 Task: Create a due date automation trigger when advanced on, 2 hours before a card is due add basic in list "Resume".
Action: Mouse moved to (1053, 324)
Screenshot: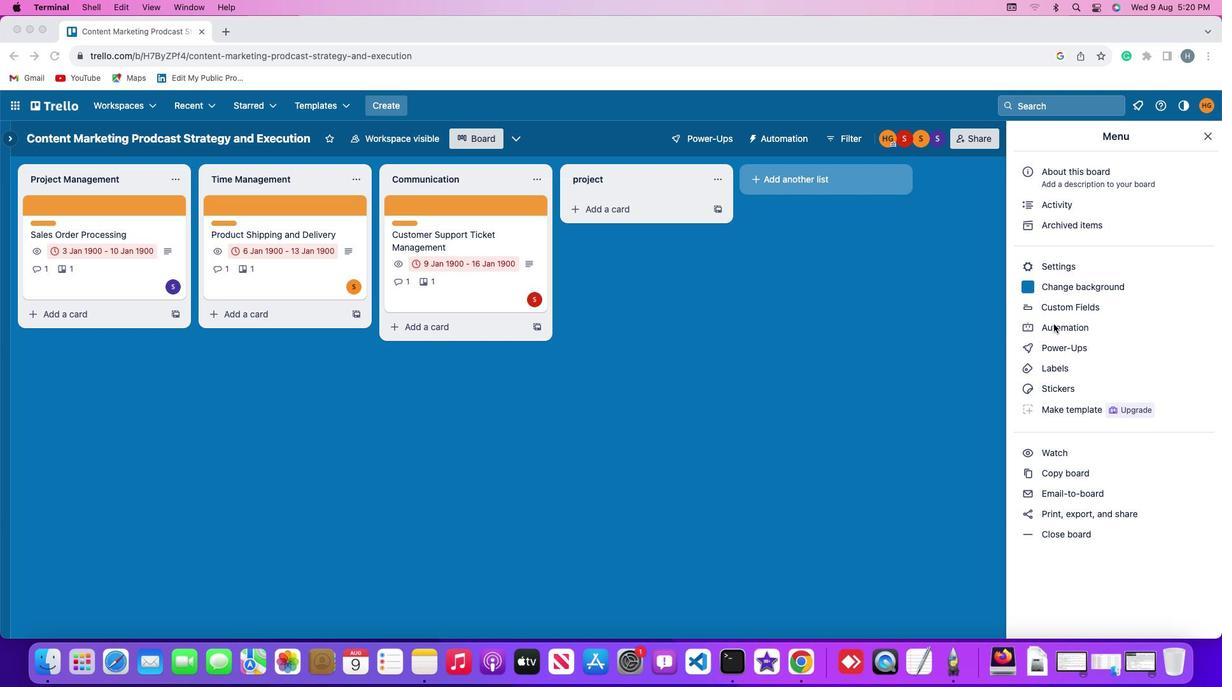 
Action: Mouse pressed left at (1053, 324)
Screenshot: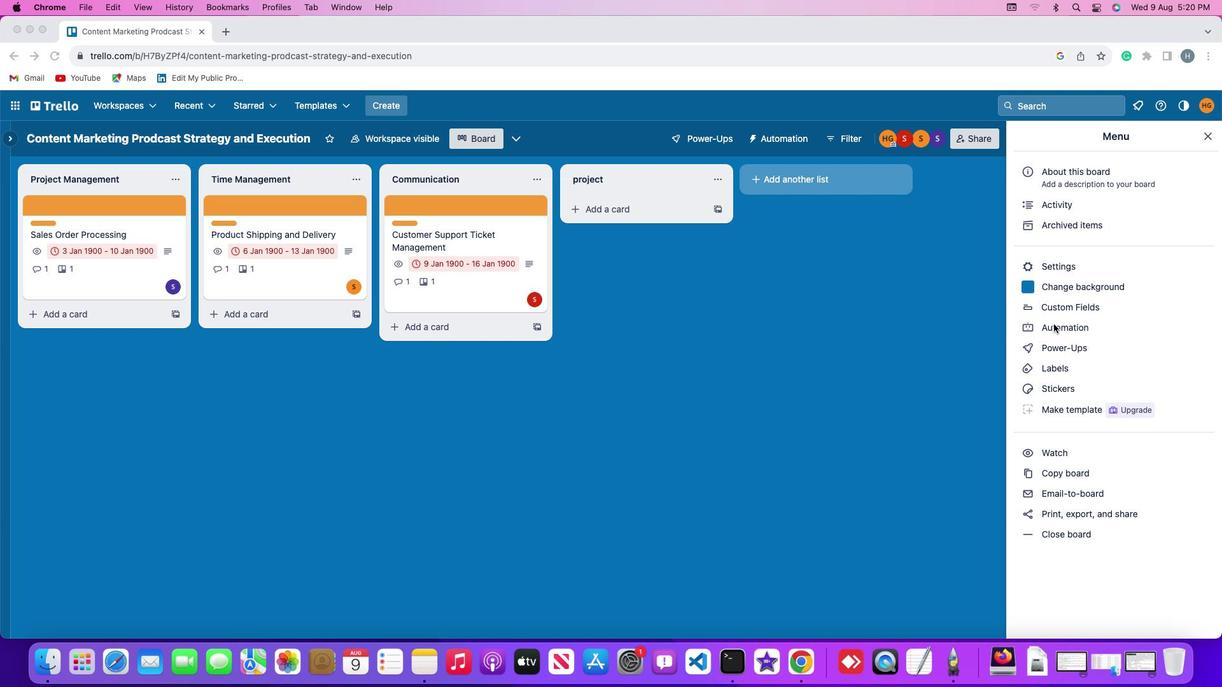 
Action: Mouse pressed left at (1053, 324)
Screenshot: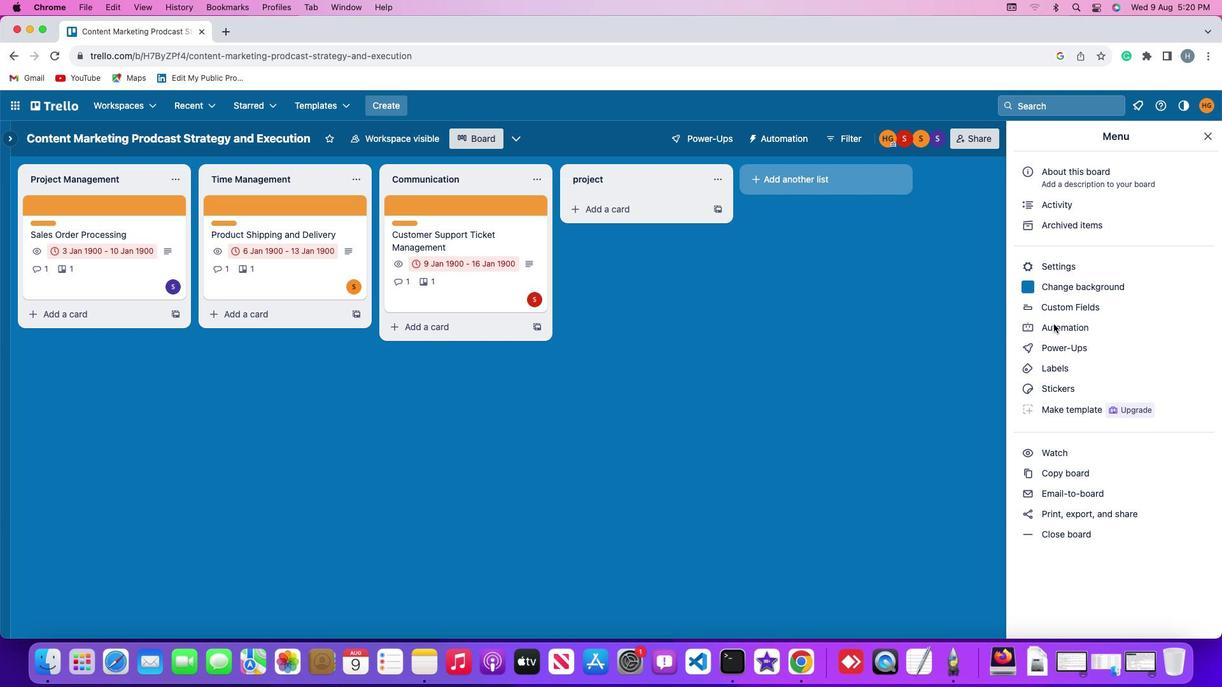 
Action: Mouse moved to (63, 303)
Screenshot: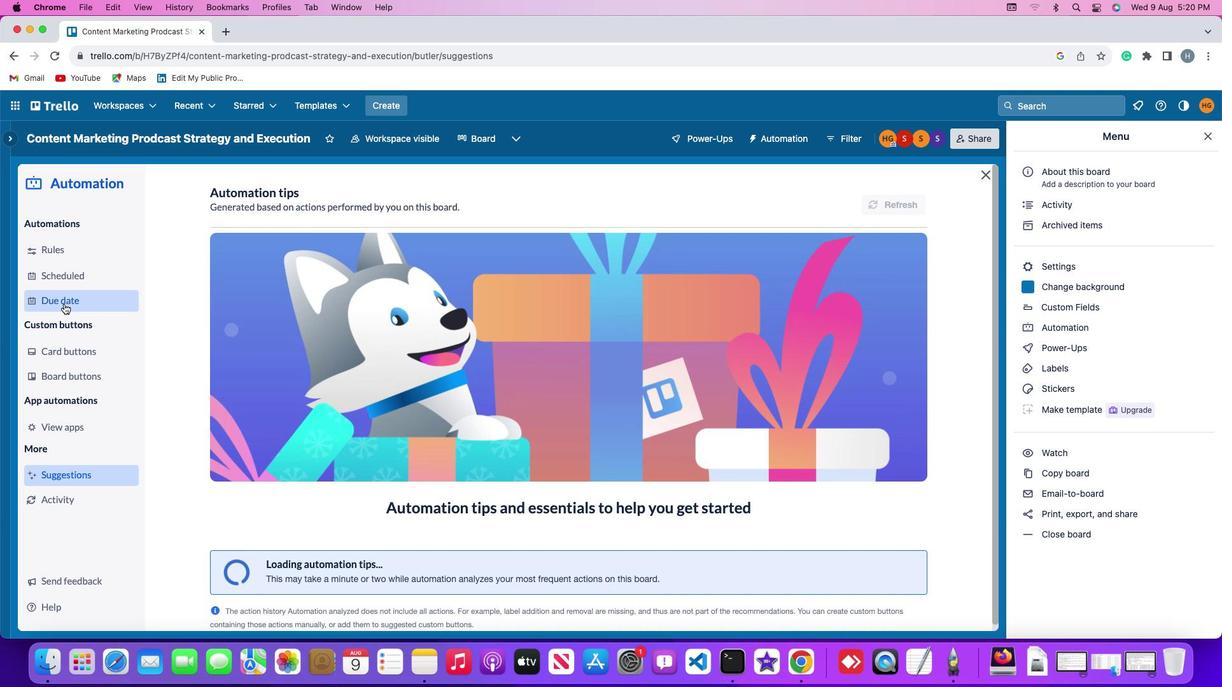 
Action: Mouse pressed left at (63, 303)
Screenshot: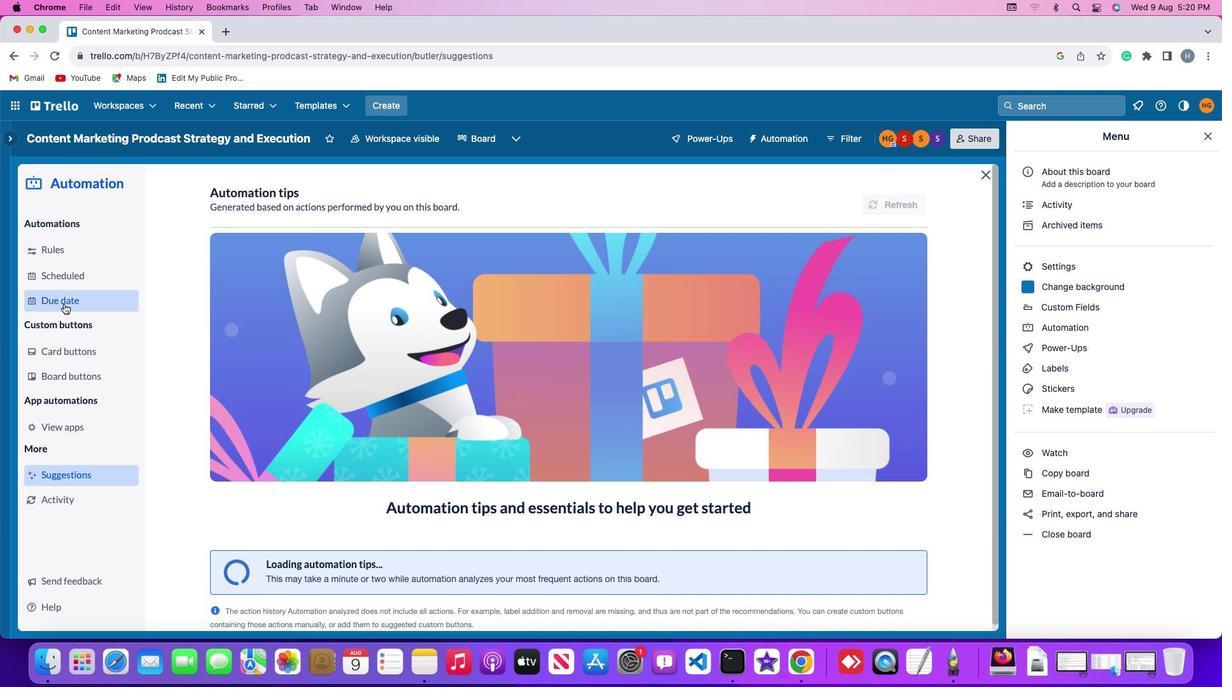 
Action: Mouse moved to (867, 195)
Screenshot: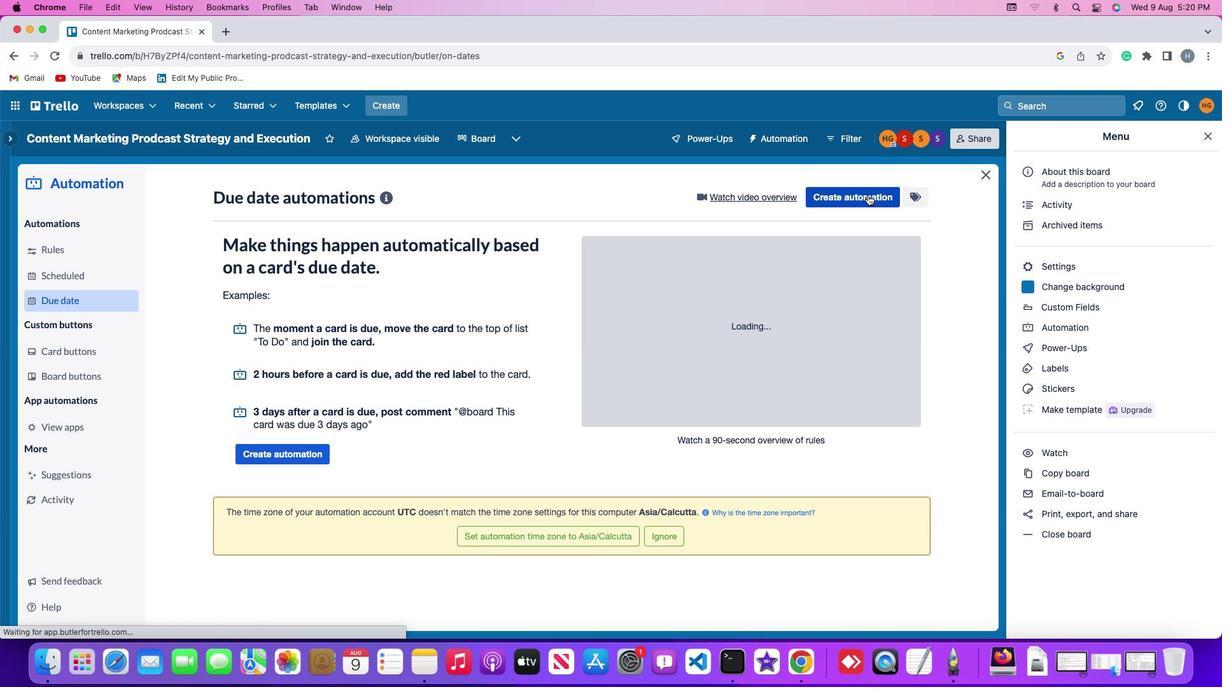 
Action: Mouse pressed left at (867, 195)
Screenshot: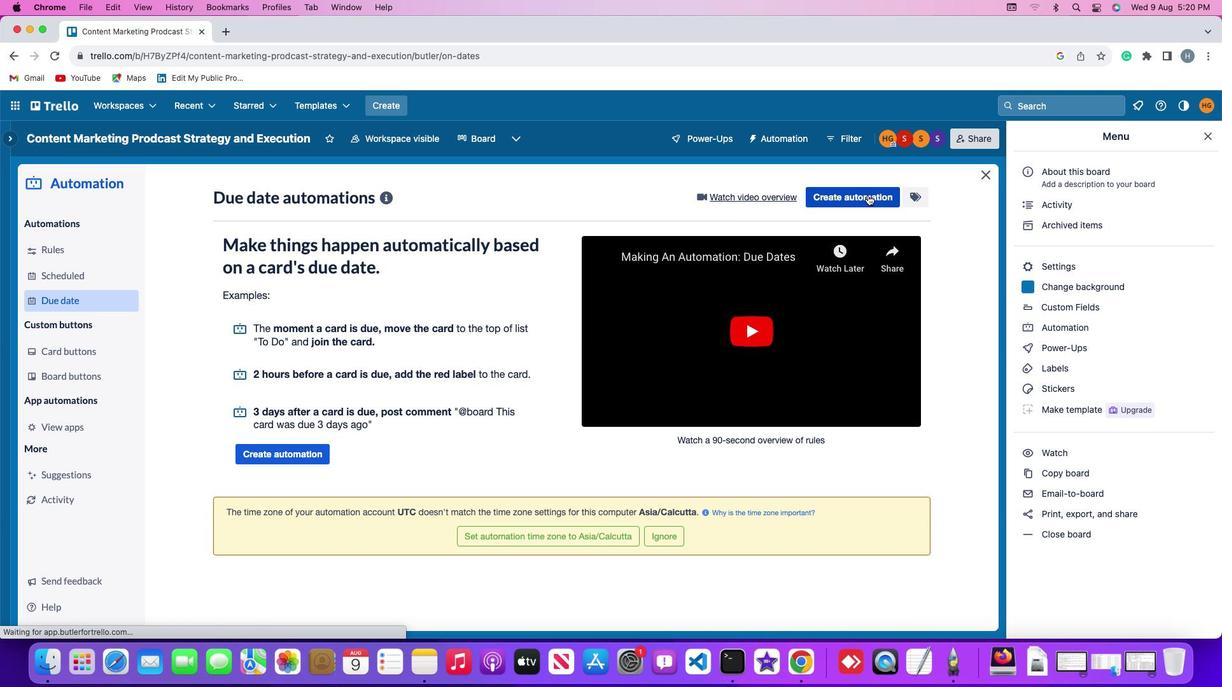 
Action: Mouse moved to (344, 317)
Screenshot: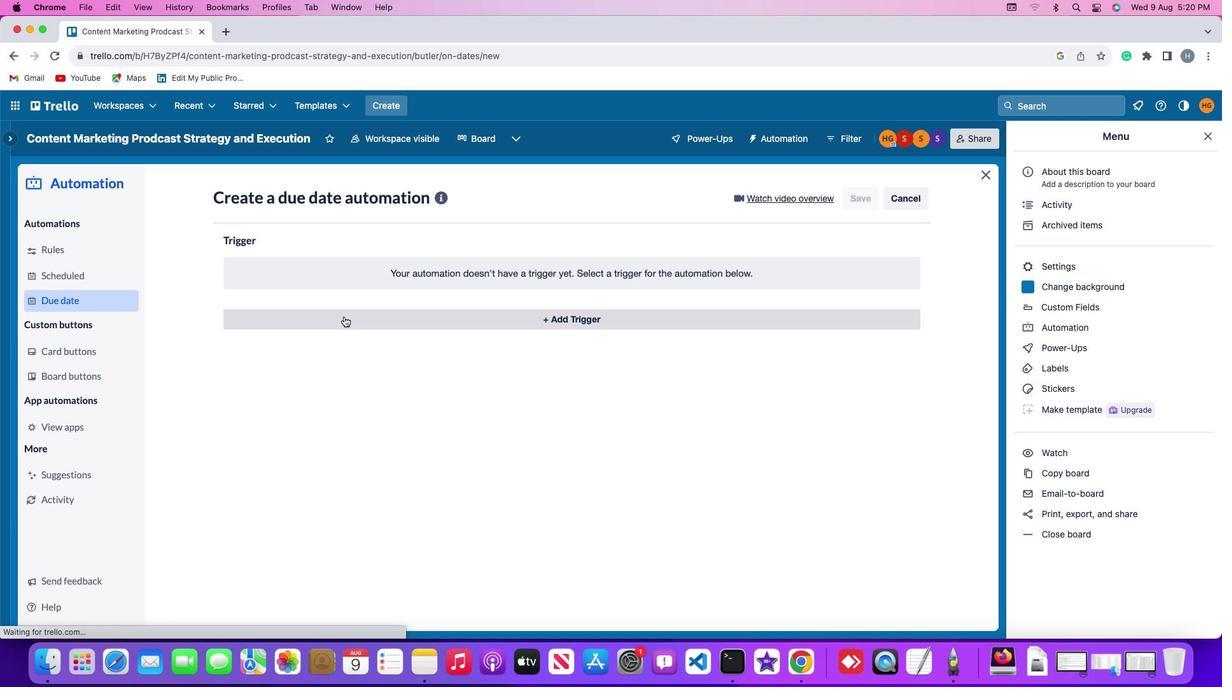
Action: Mouse pressed left at (344, 317)
Screenshot: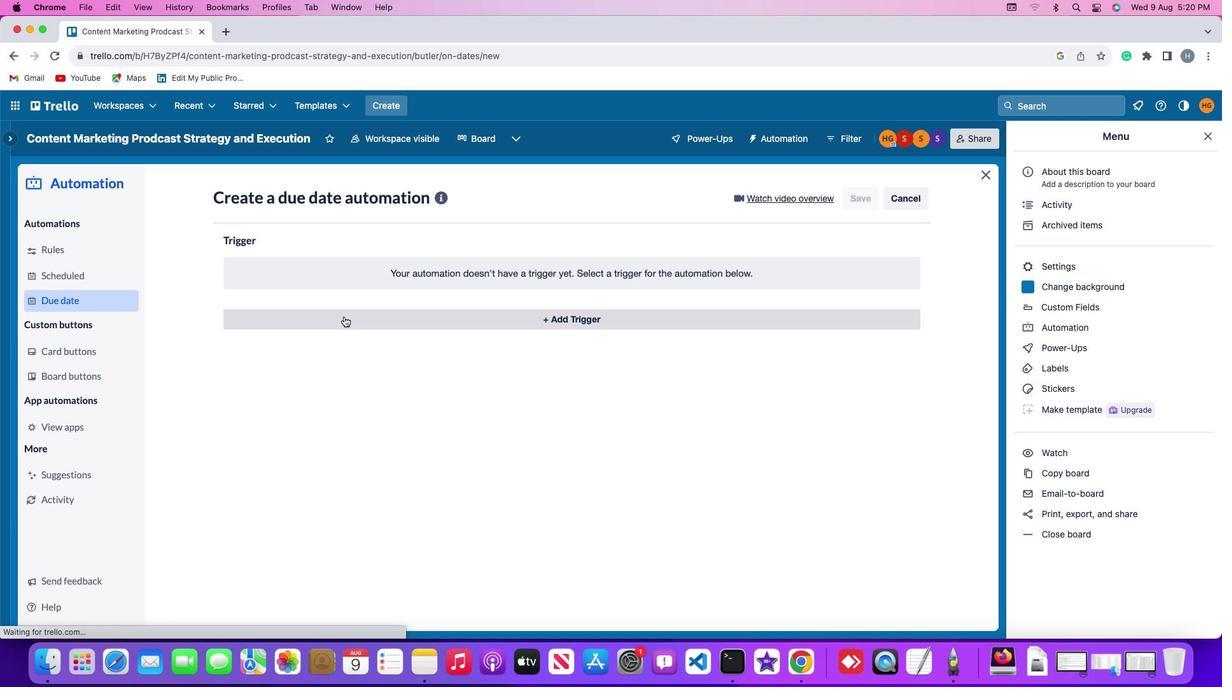 
Action: Mouse moved to (250, 515)
Screenshot: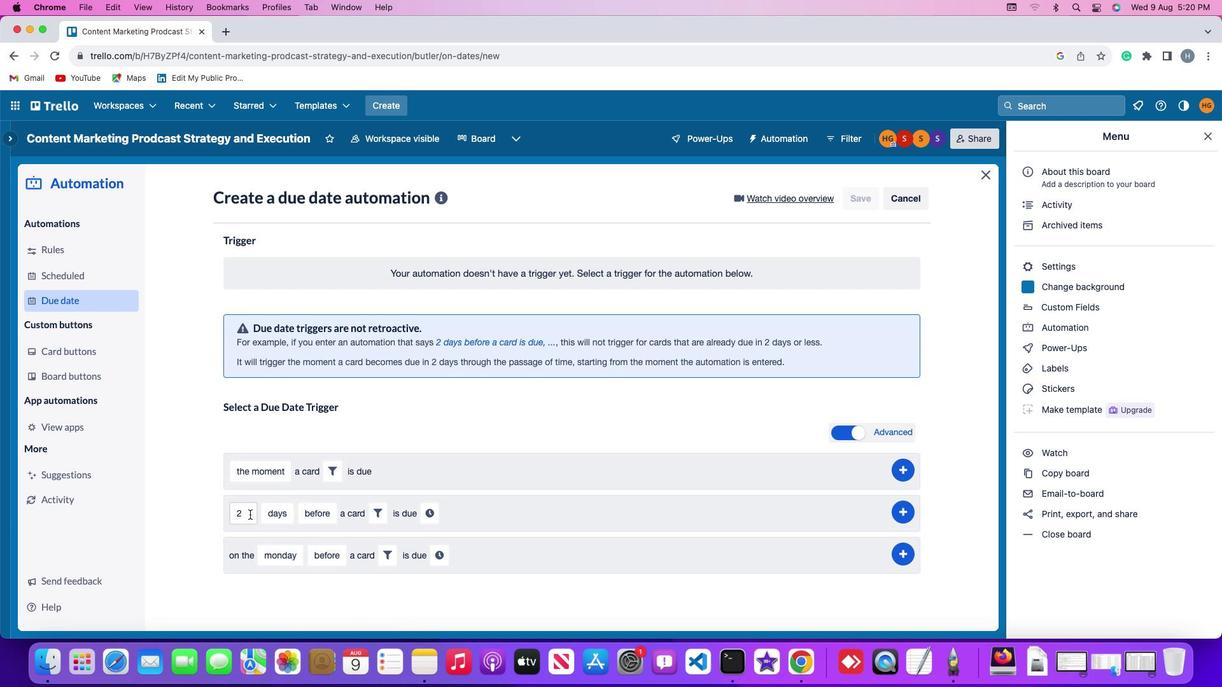 
Action: Mouse pressed left at (250, 515)
Screenshot: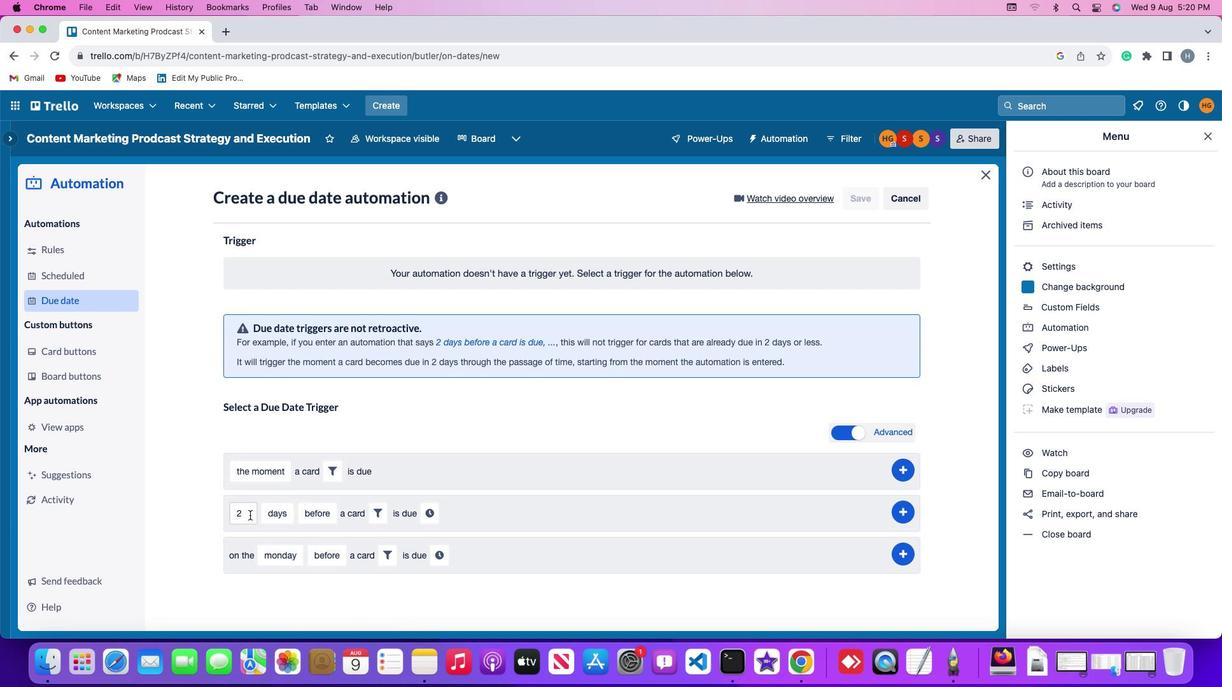 
Action: Mouse moved to (250, 514)
Screenshot: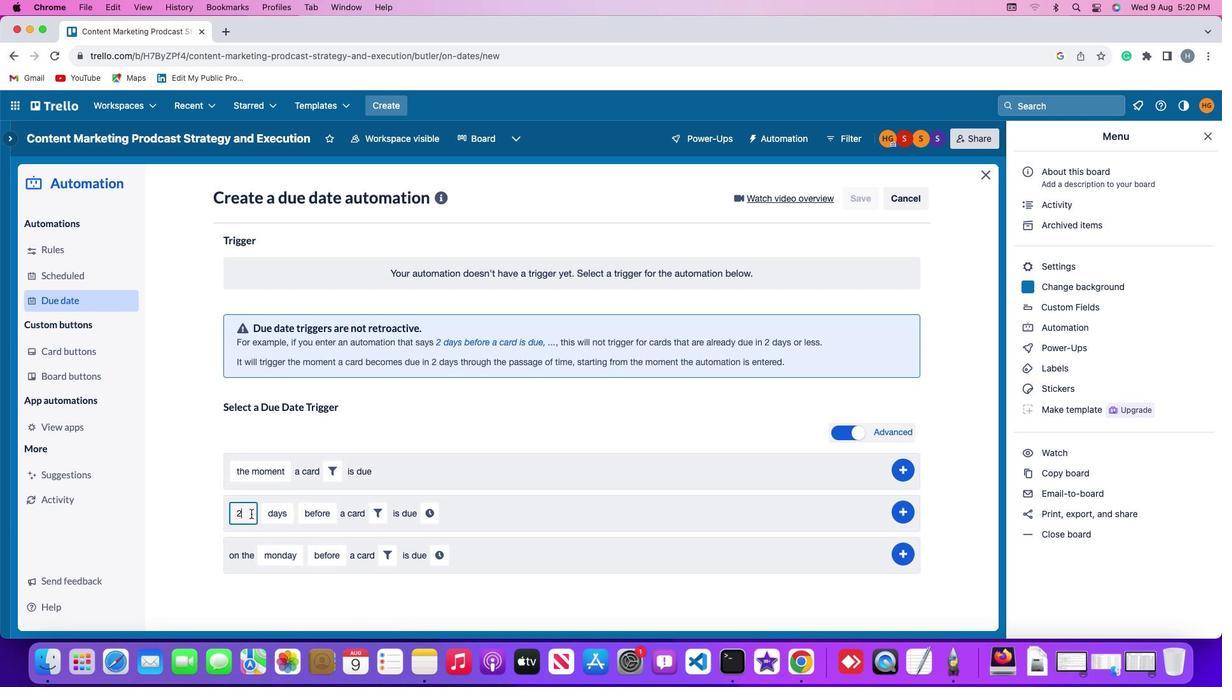
Action: Key pressed Key.backspace'2'
Screenshot: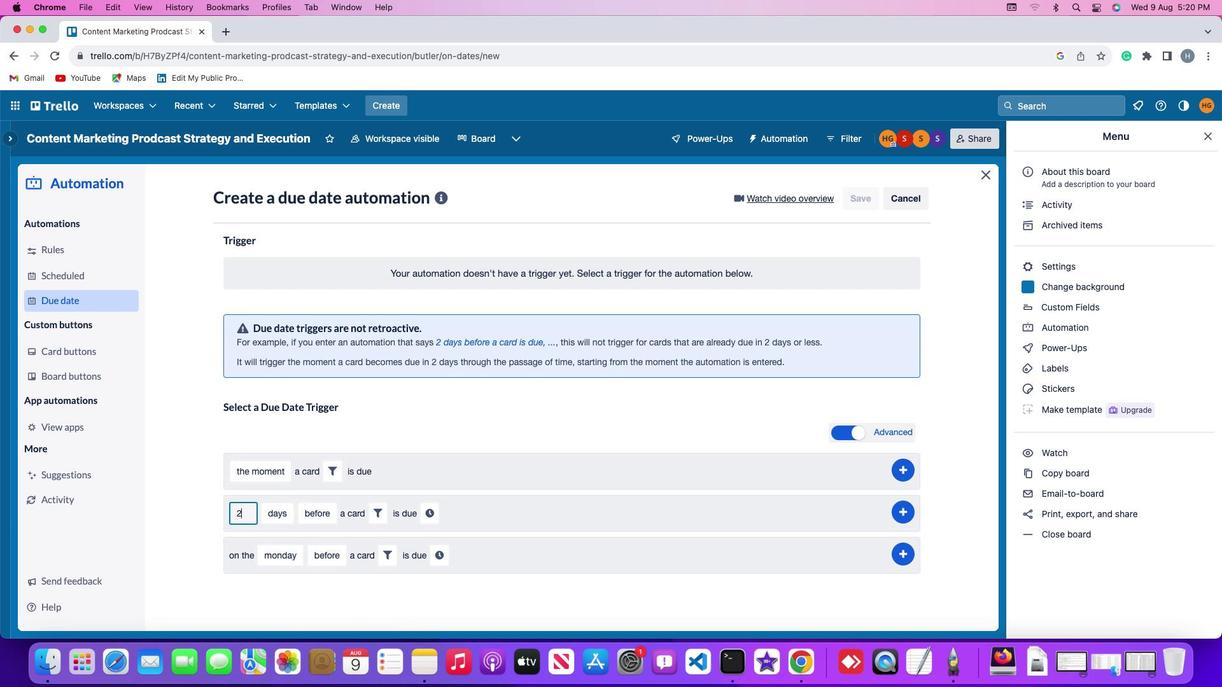 
Action: Mouse moved to (268, 512)
Screenshot: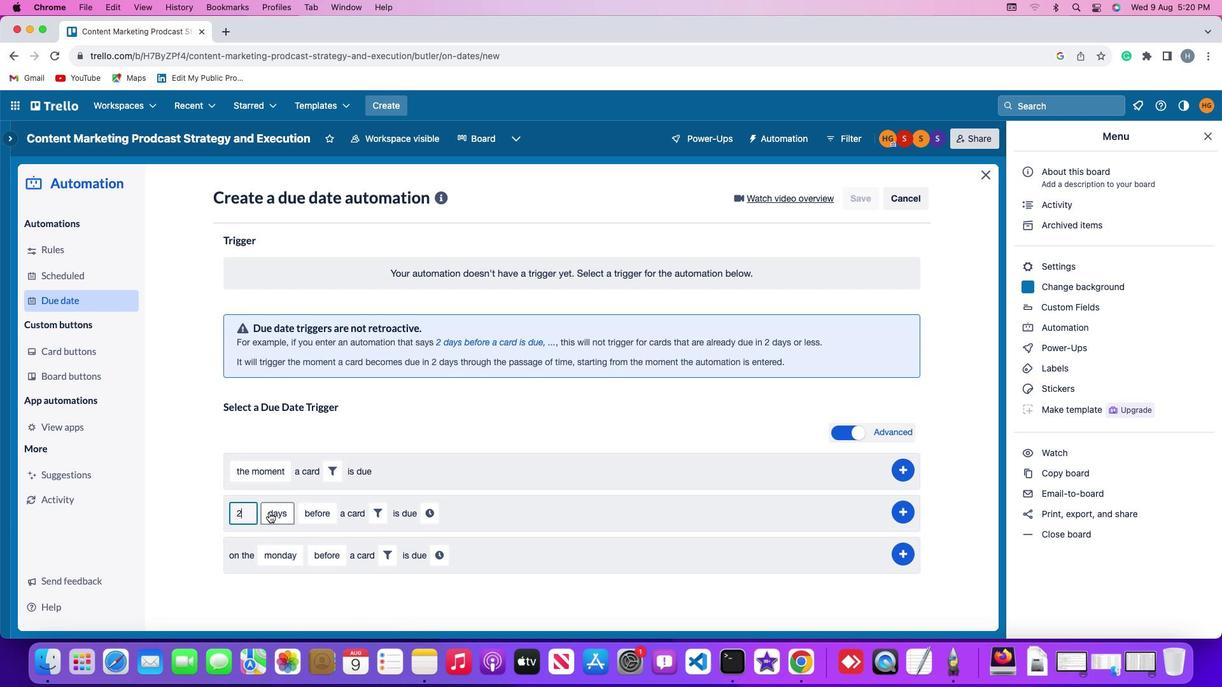 
Action: Mouse pressed left at (268, 512)
Screenshot: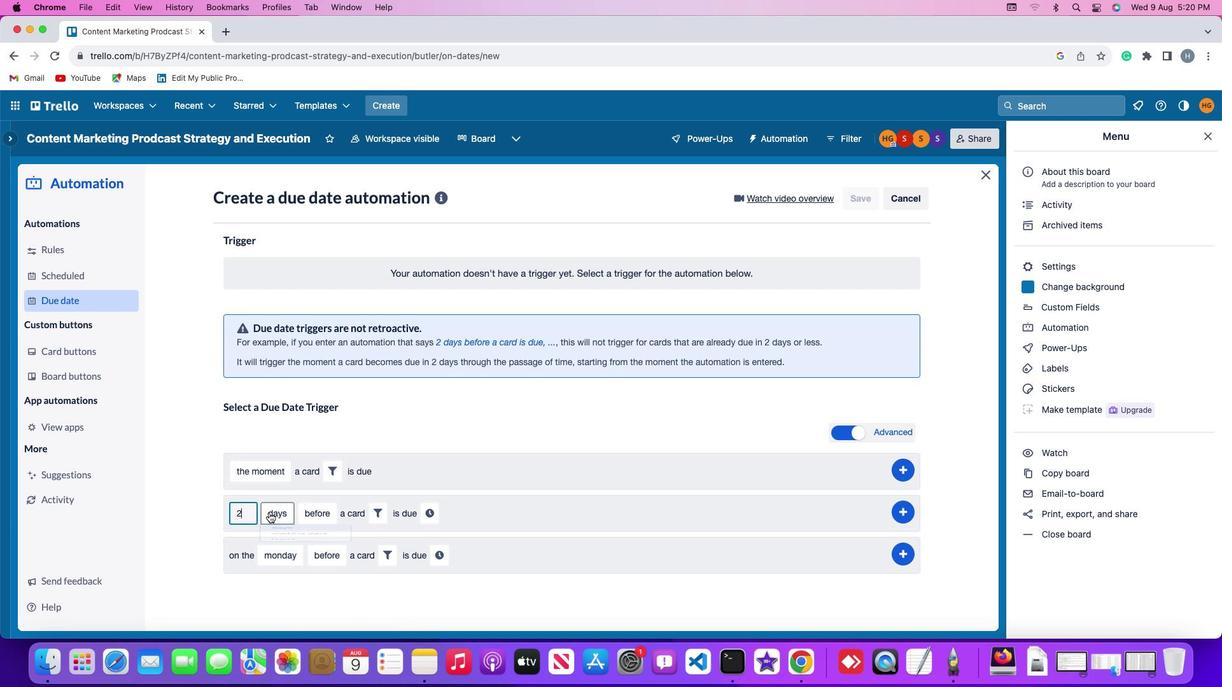 
Action: Mouse moved to (283, 583)
Screenshot: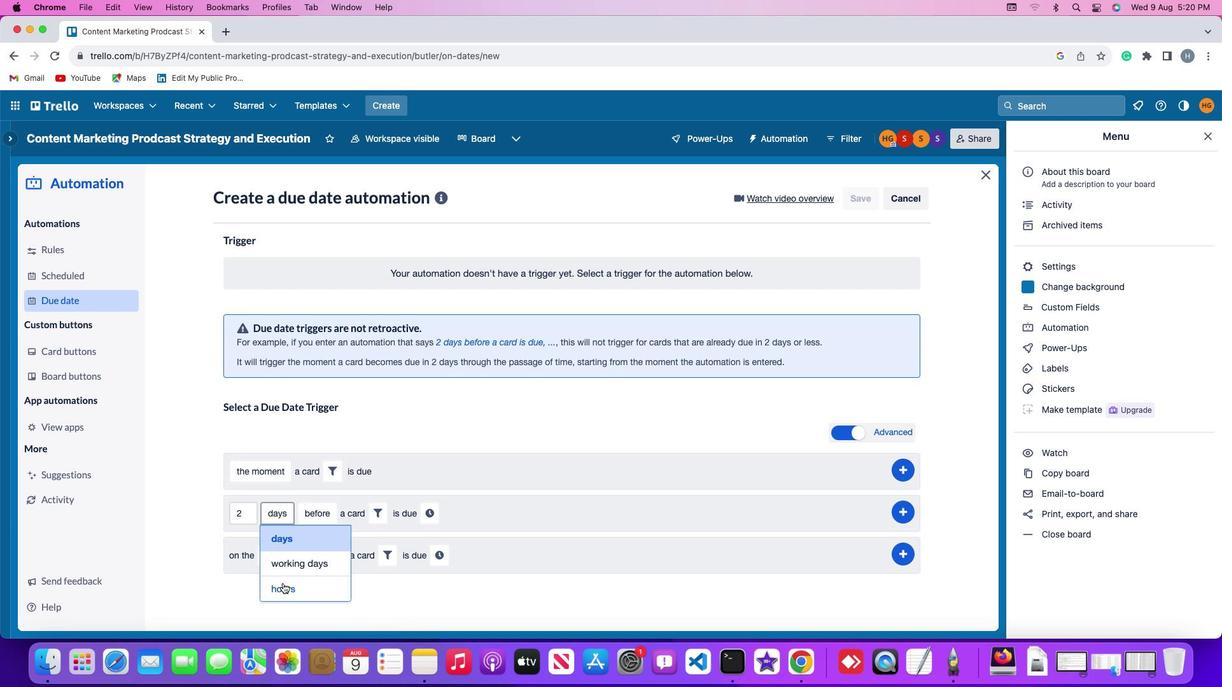 
Action: Mouse pressed left at (283, 583)
Screenshot: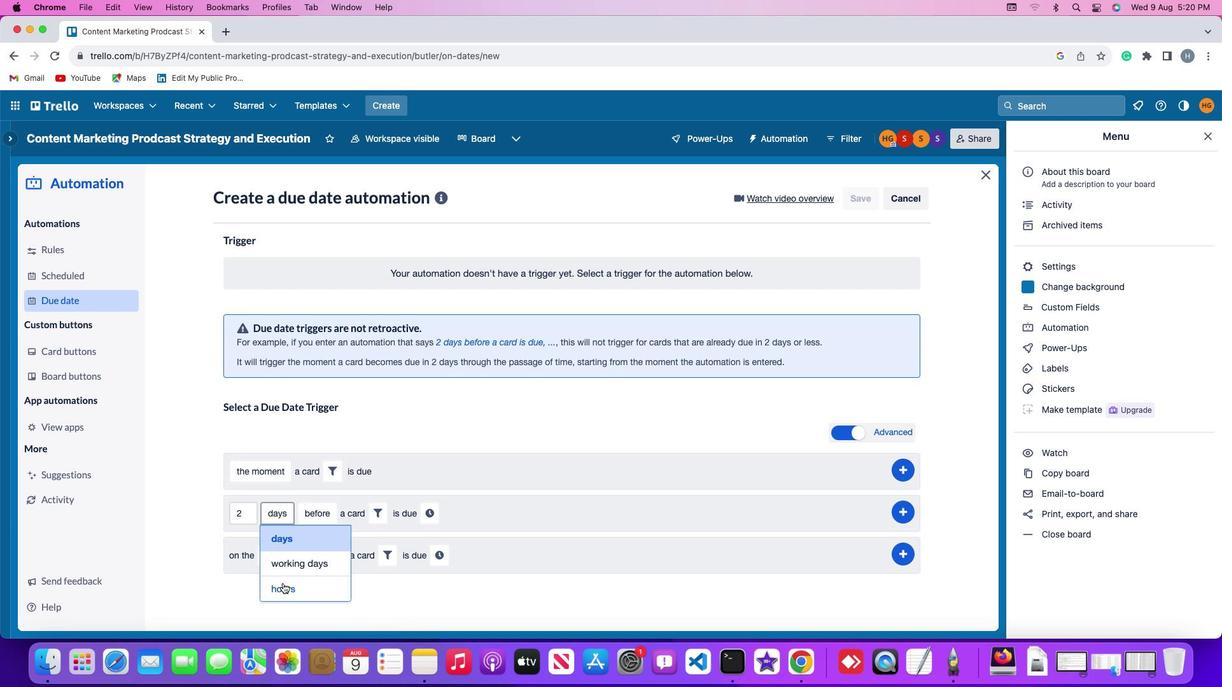 
Action: Mouse moved to (326, 516)
Screenshot: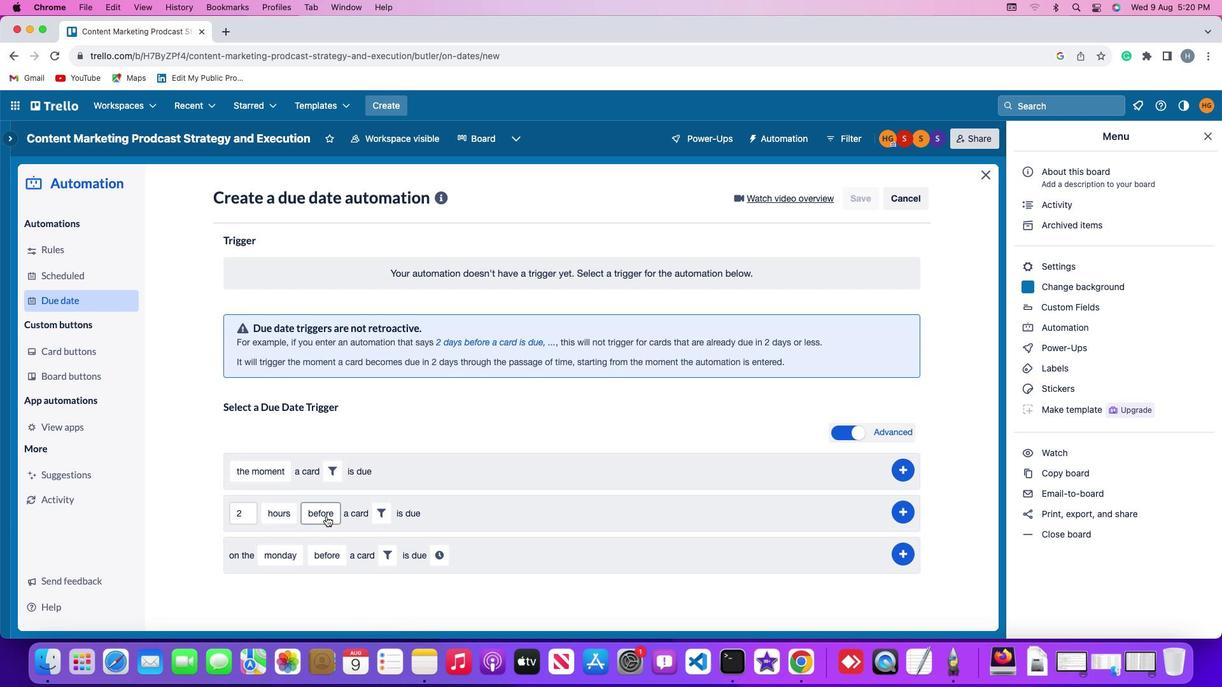 
Action: Mouse pressed left at (326, 516)
Screenshot: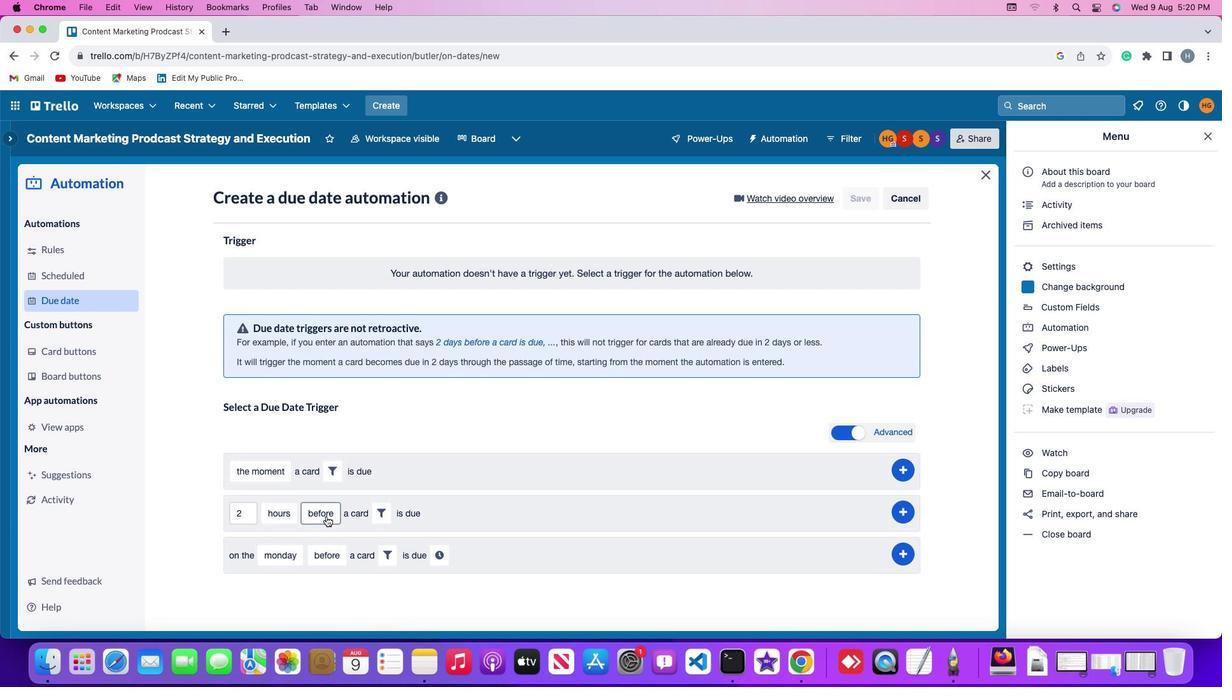 
Action: Mouse moved to (325, 532)
Screenshot: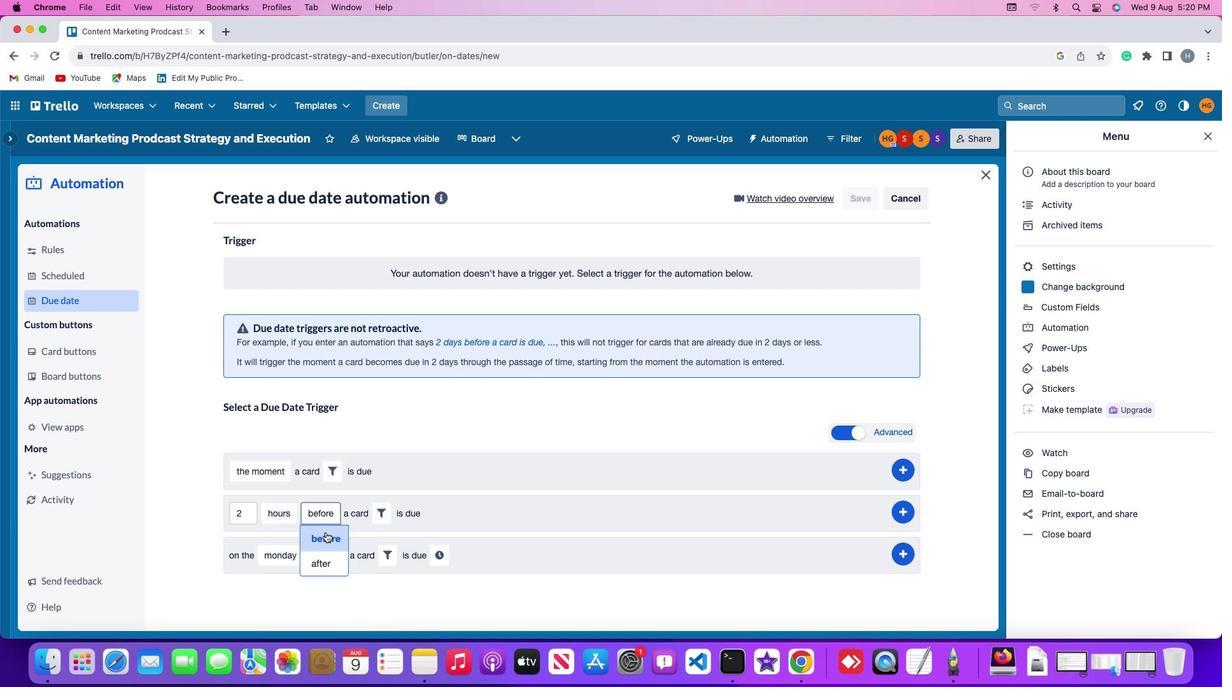 
Action: Mouse pressed left at (325, 532)
Screenshot: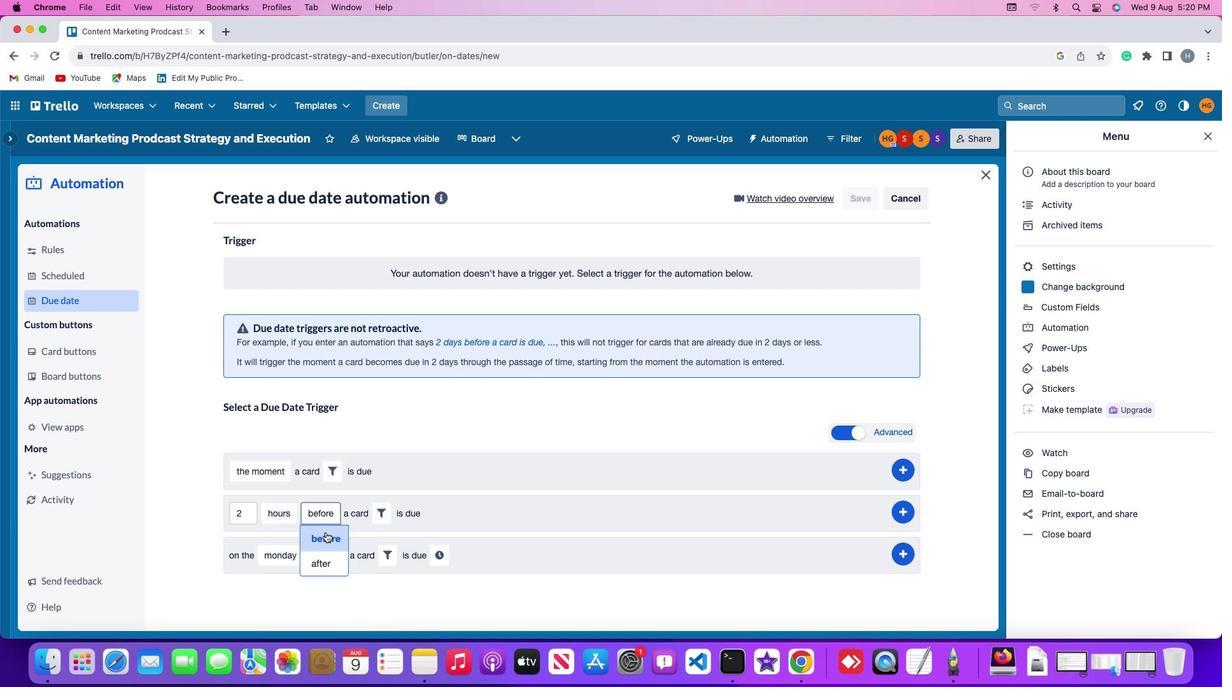 
Action: Mouse moved to (384, 513)
Screenshot: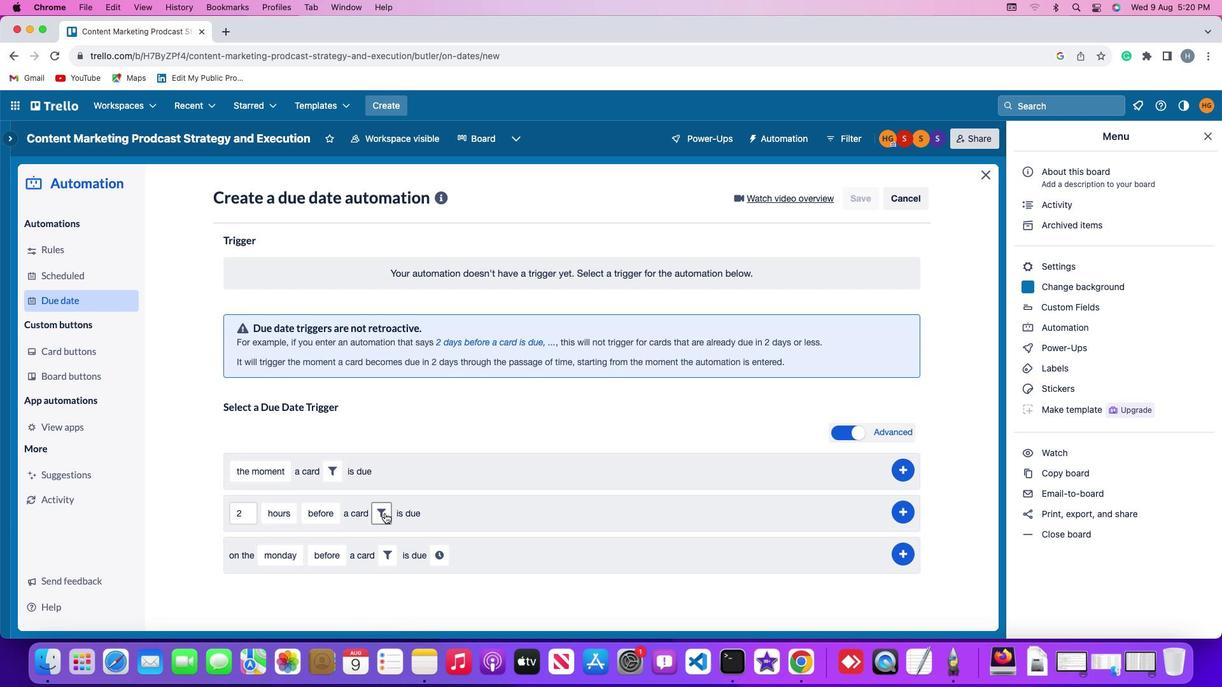 
Action: Mouse pressed left at (384, 513)
Screenshot: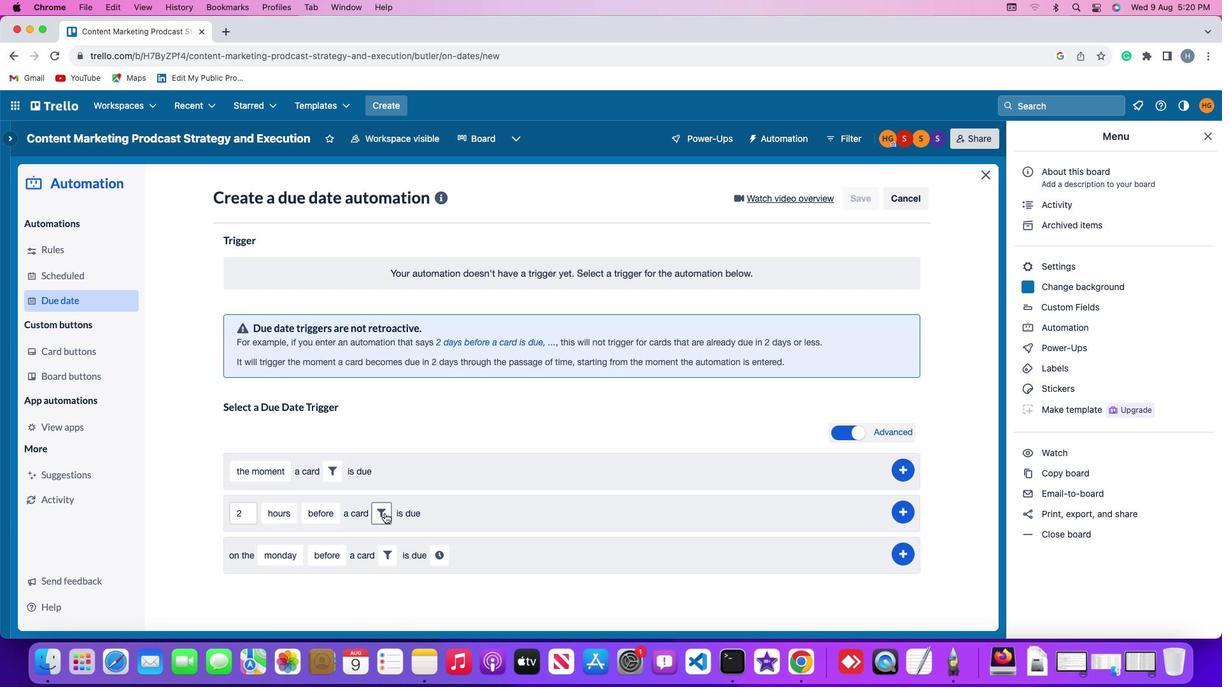 
Action: Mouse moved to (396, 546)
Screenshot: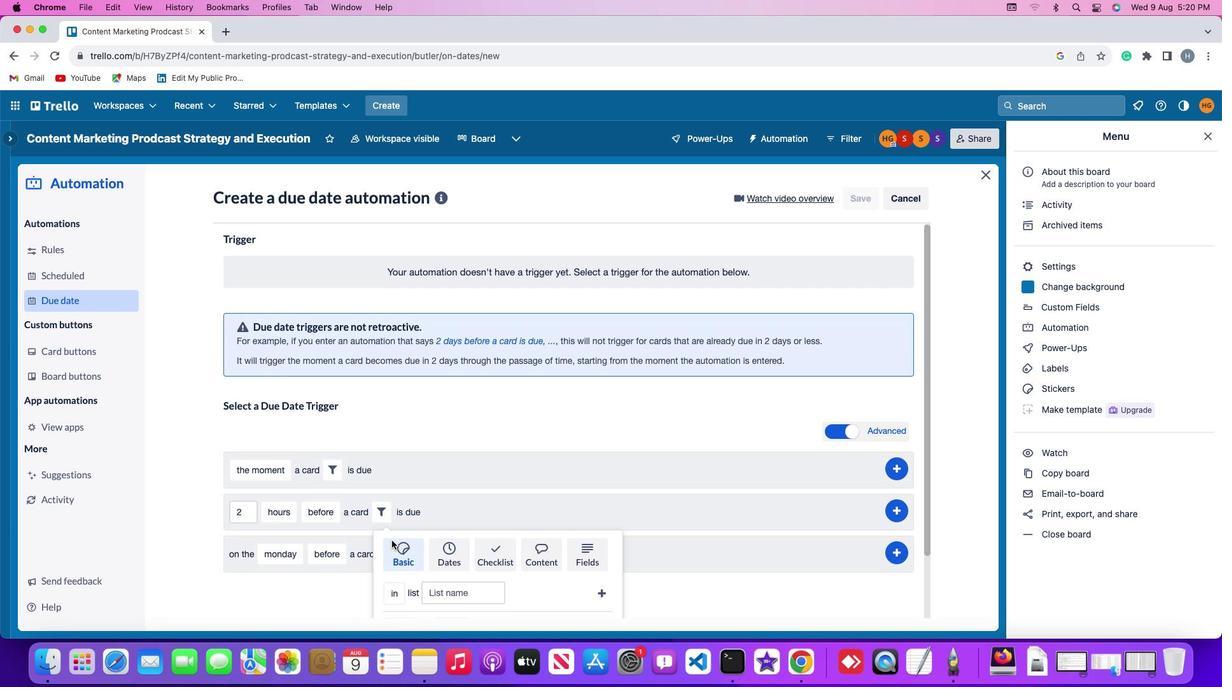 
Action: Mouse scrolled (396, 546) with delta (0, 0)
Screenshot: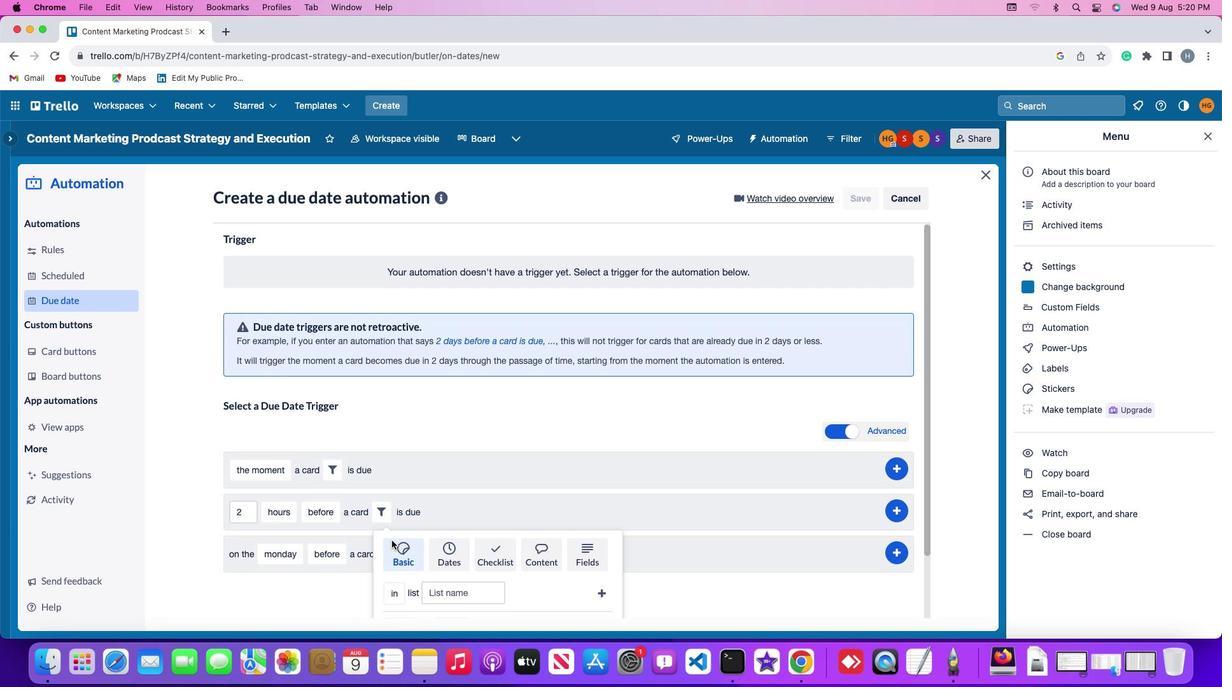 
Action: Mouse moved to (394, 544)
Screenshot: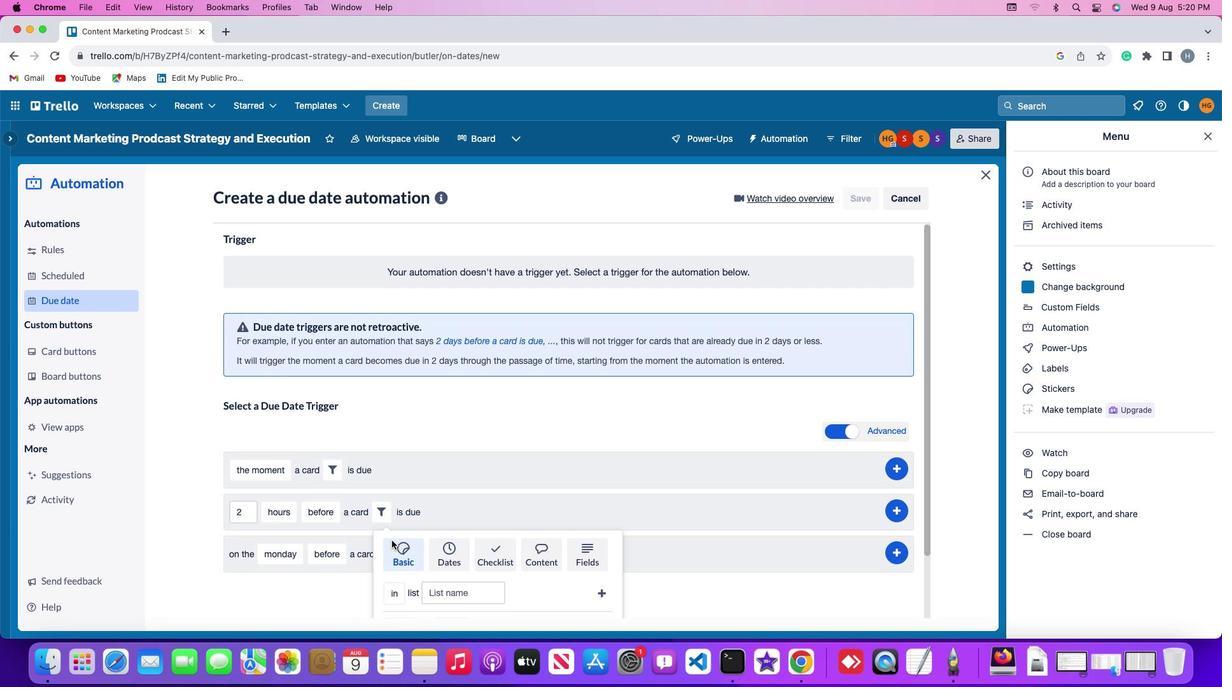 
Action: Mouse scrolled (394, 544) with delta (0, 0)
Screenshot: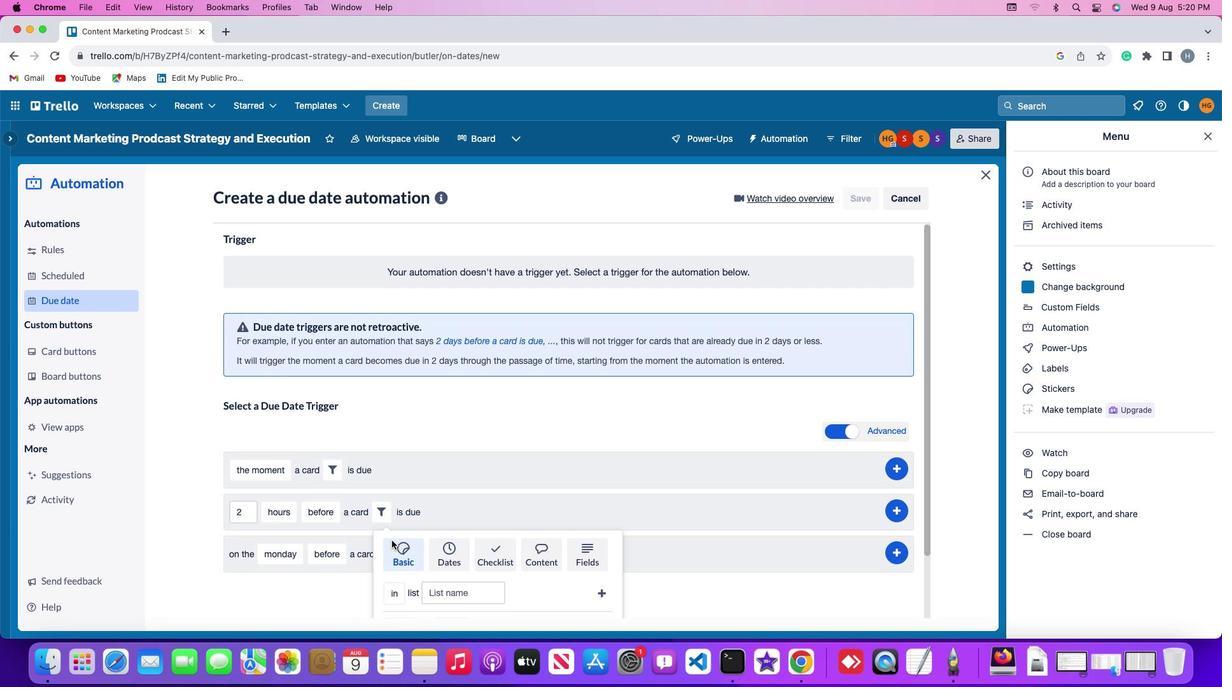 
Action: Mouse moved to (394, 543)
Screenshot: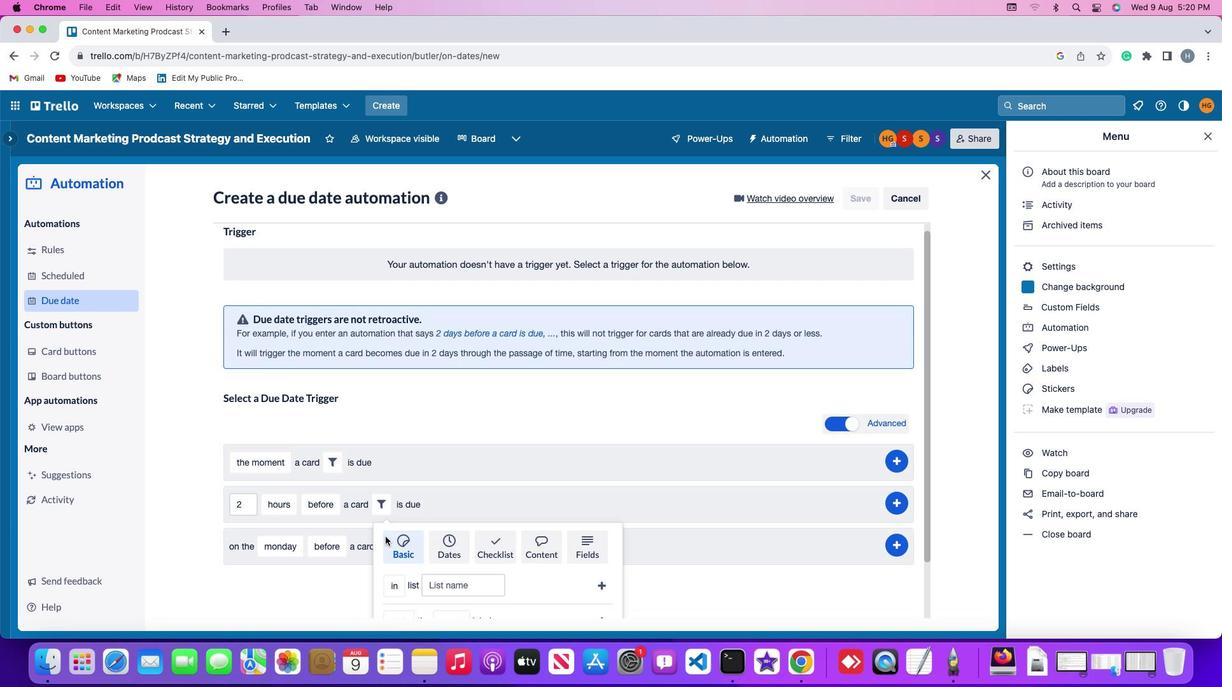 
Action: Mouse scrolled (394, 543) with delta (0, -1)
Screenshot: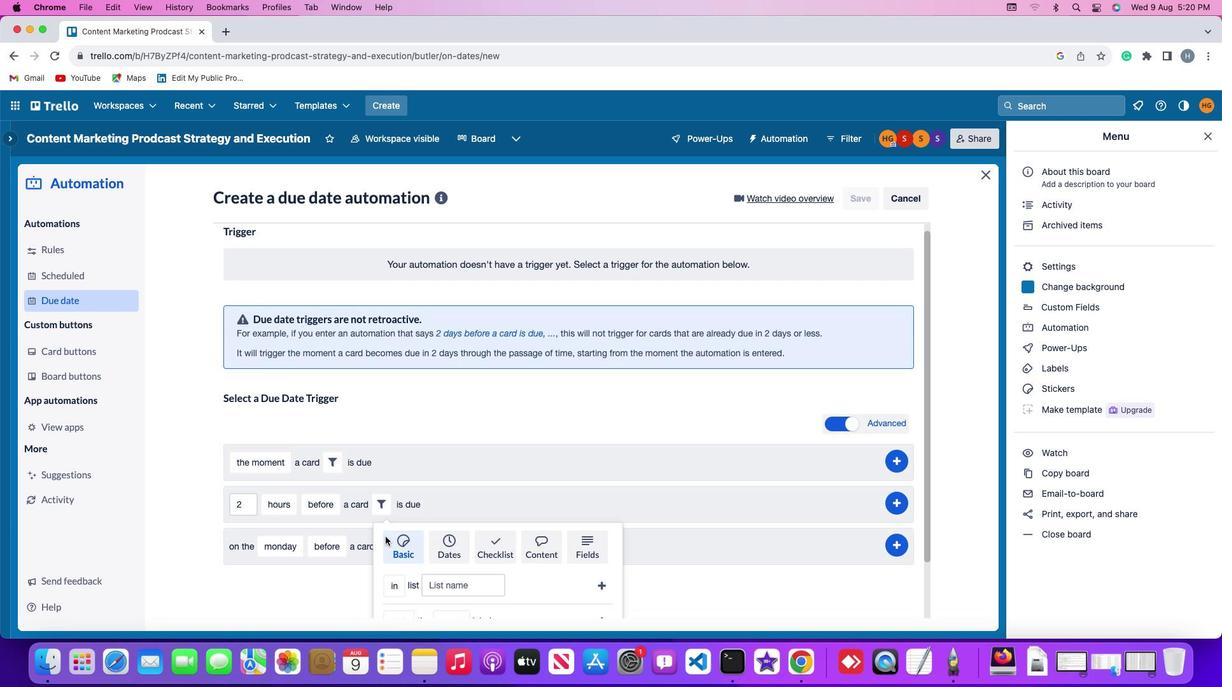 
Action: Mouse moved to (390, 539)
Screenshot: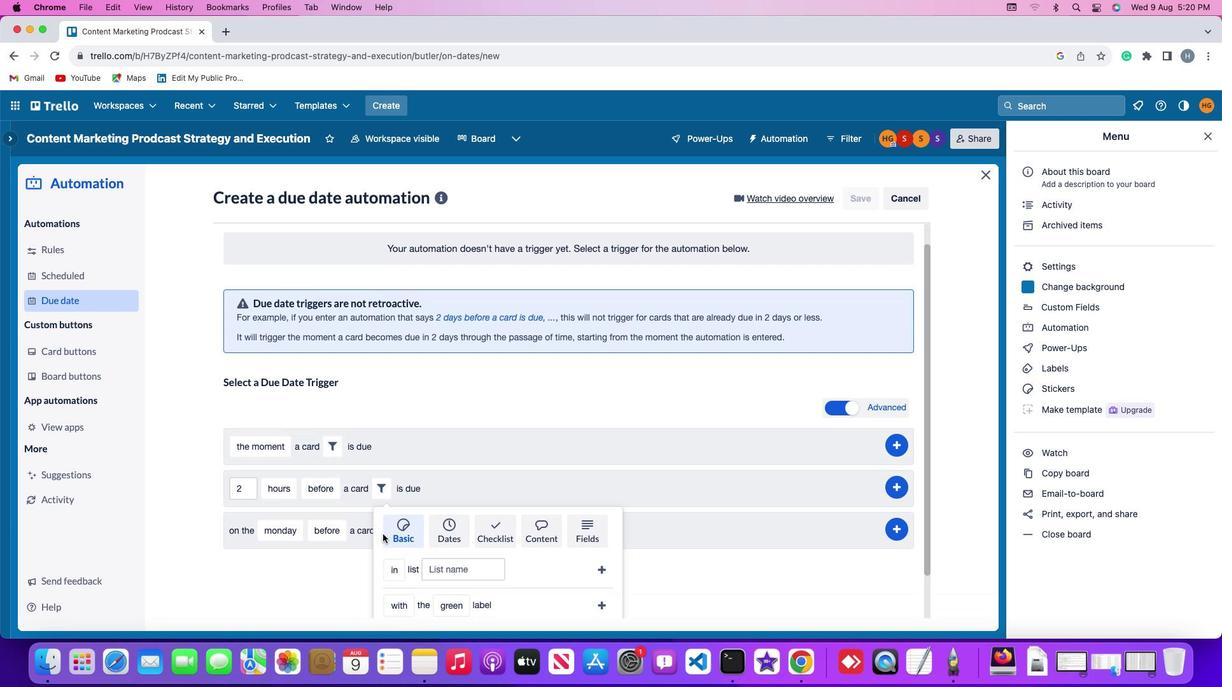 
Action: Mouse scrolled (390, 539) with delta (0, -3)
Screenshot: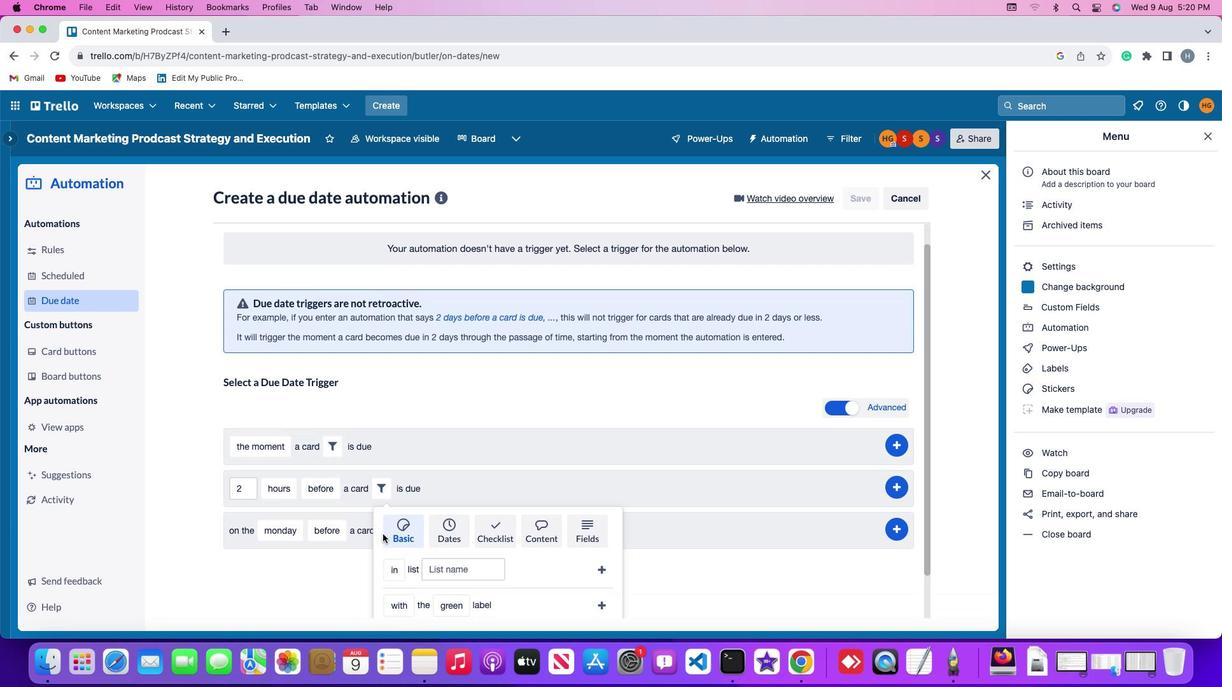 
Action: Mouse moved to (392, 522)
Screenshot: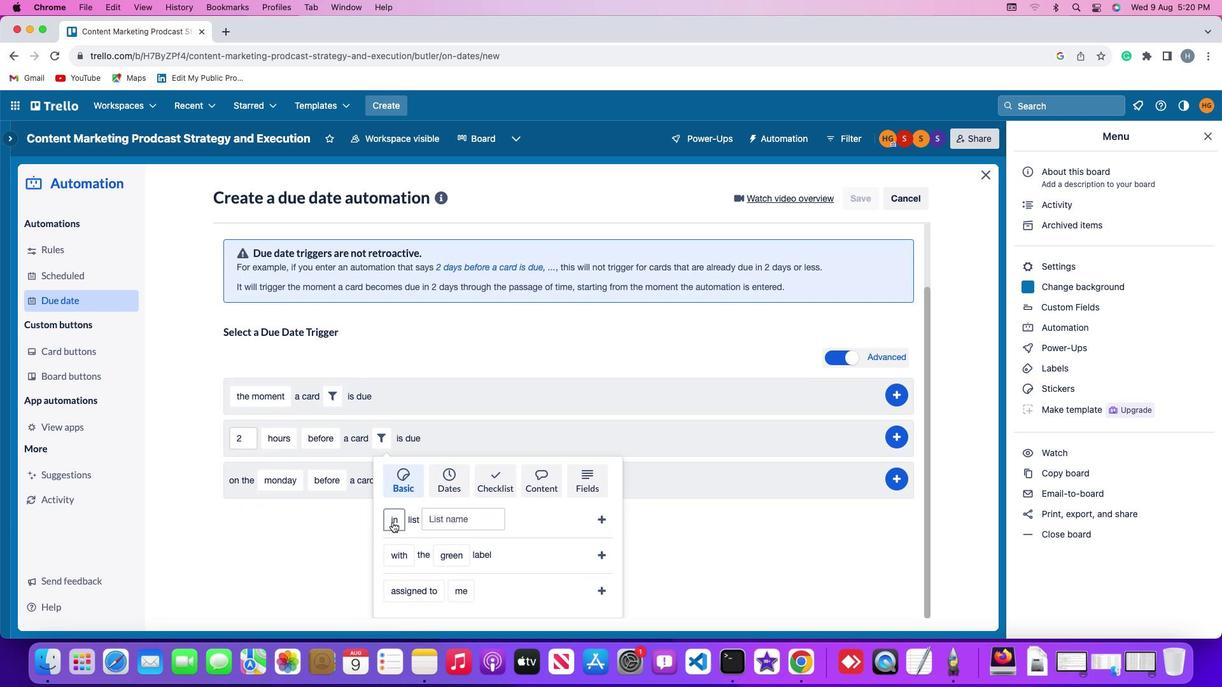 
Action: Mouse pressed left at (392, 522)
Screenshot: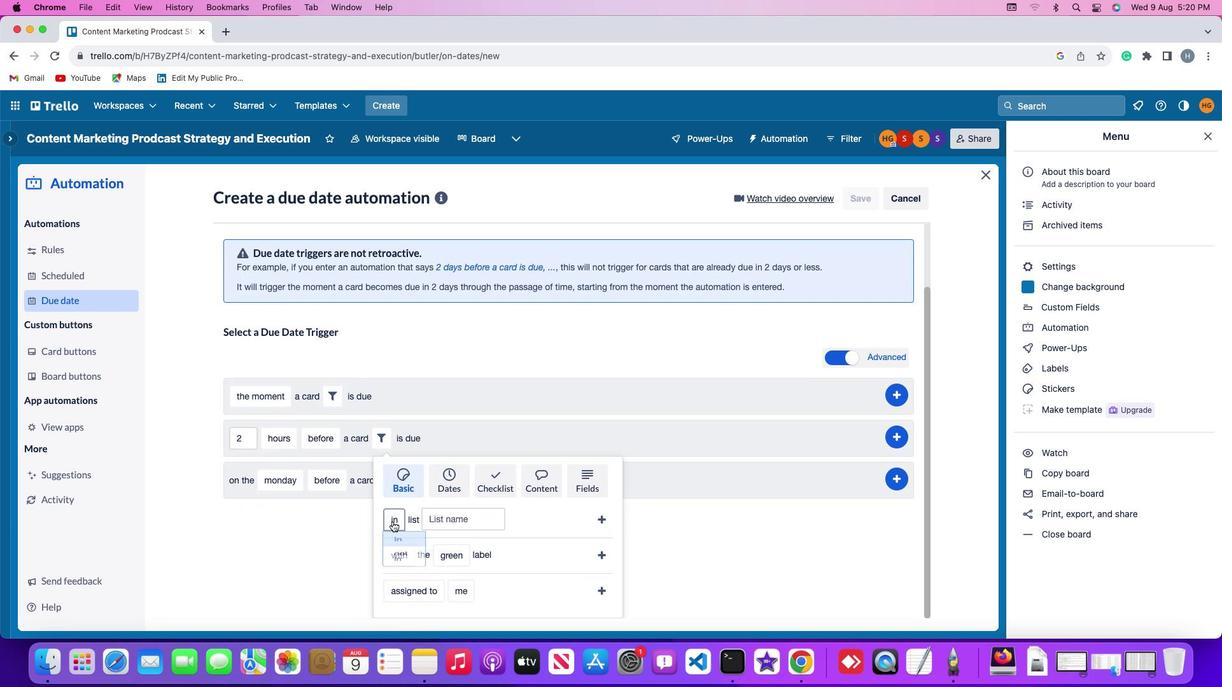 
Action: Mouse moved to (397, 546)
Screenshot: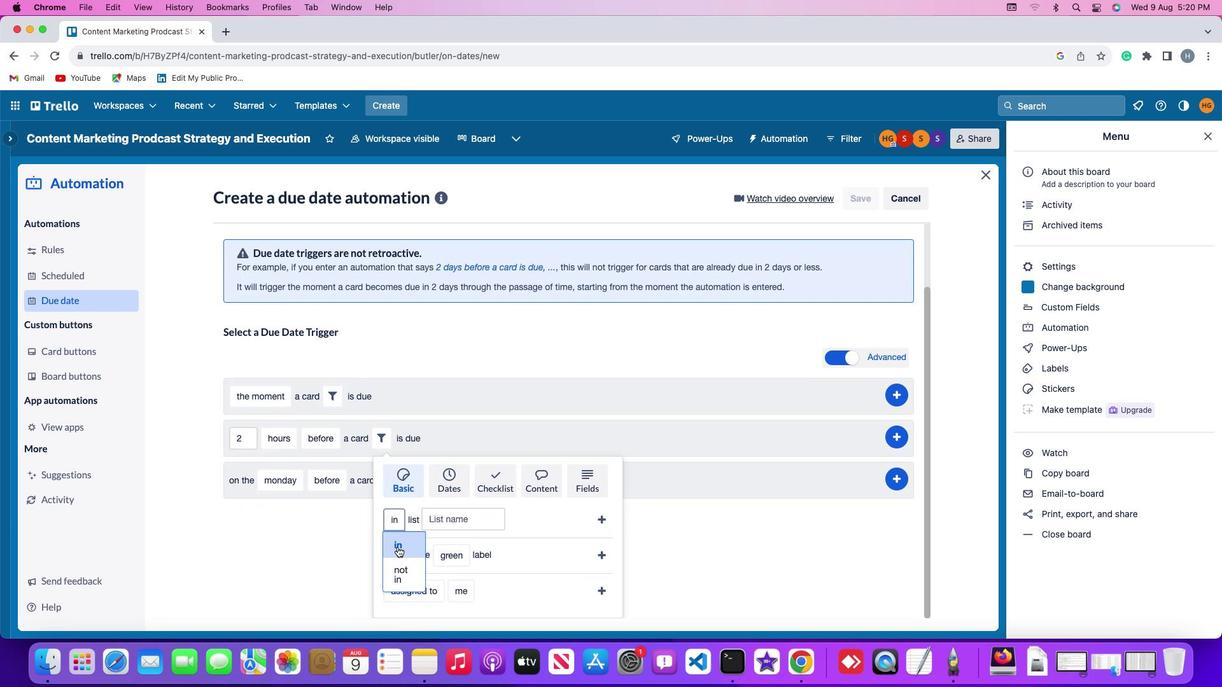 
Action: Mouse pressed left at (397, 546)
Screenshot: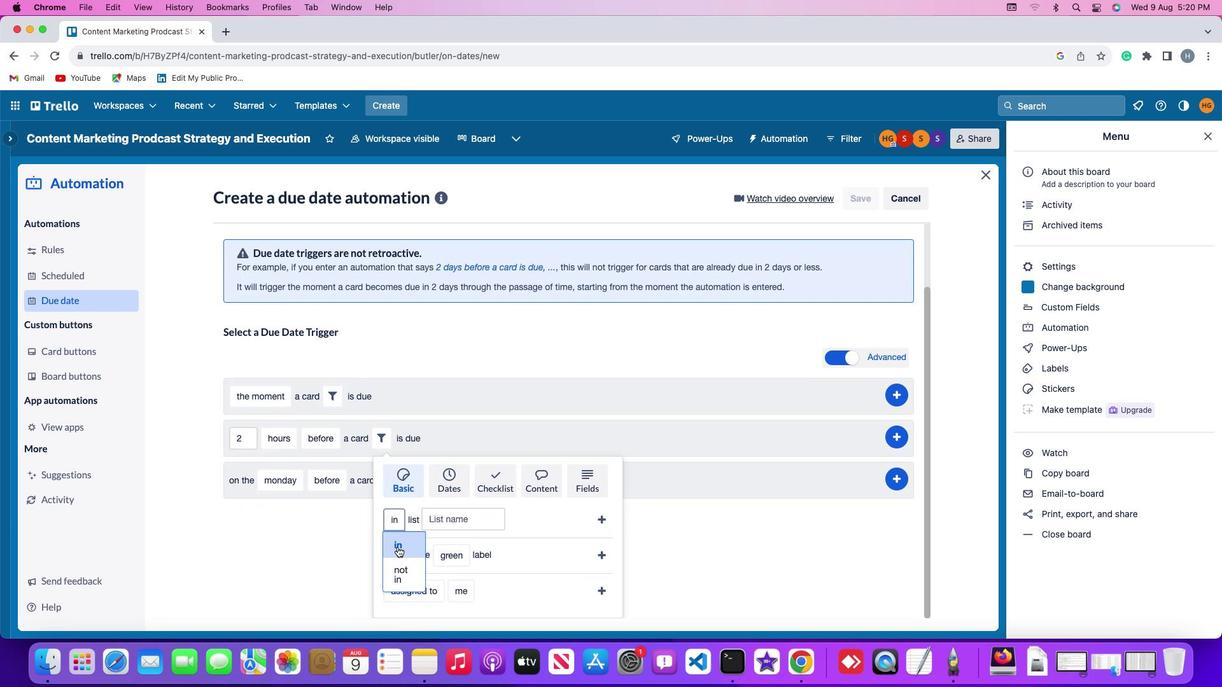 
Action: Mouse moved to (450, 522)
Screenshot: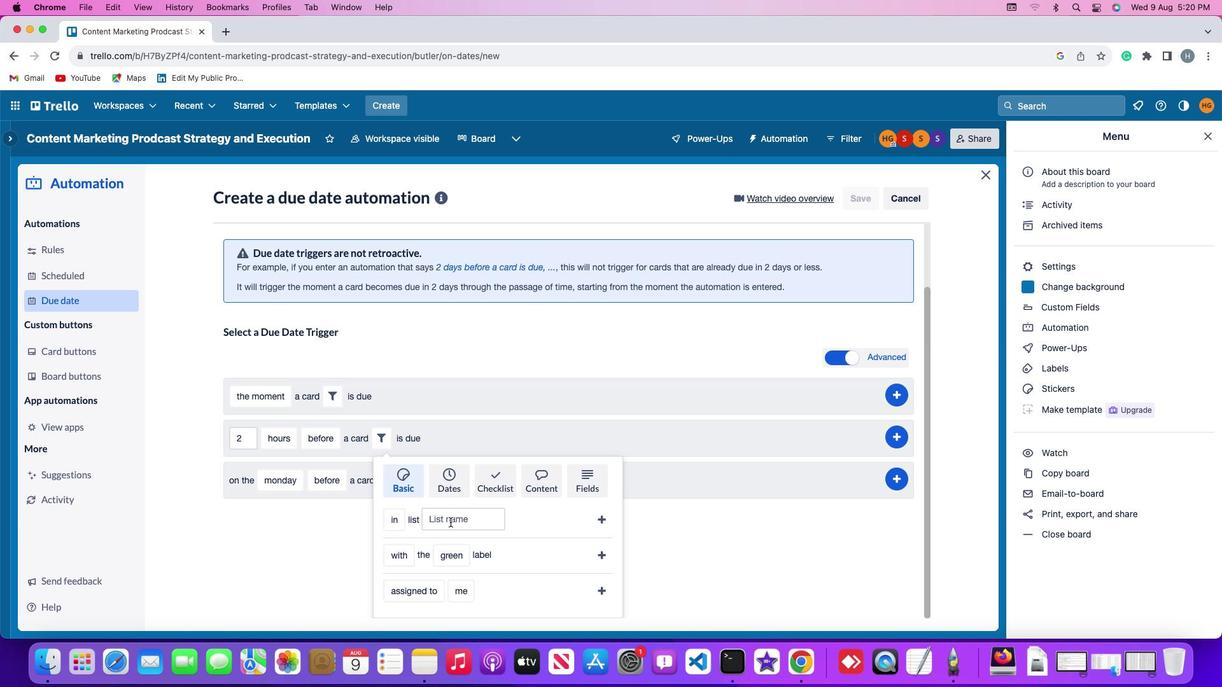 
Action: Mouse pressed left at (450, 522)
Screenshot: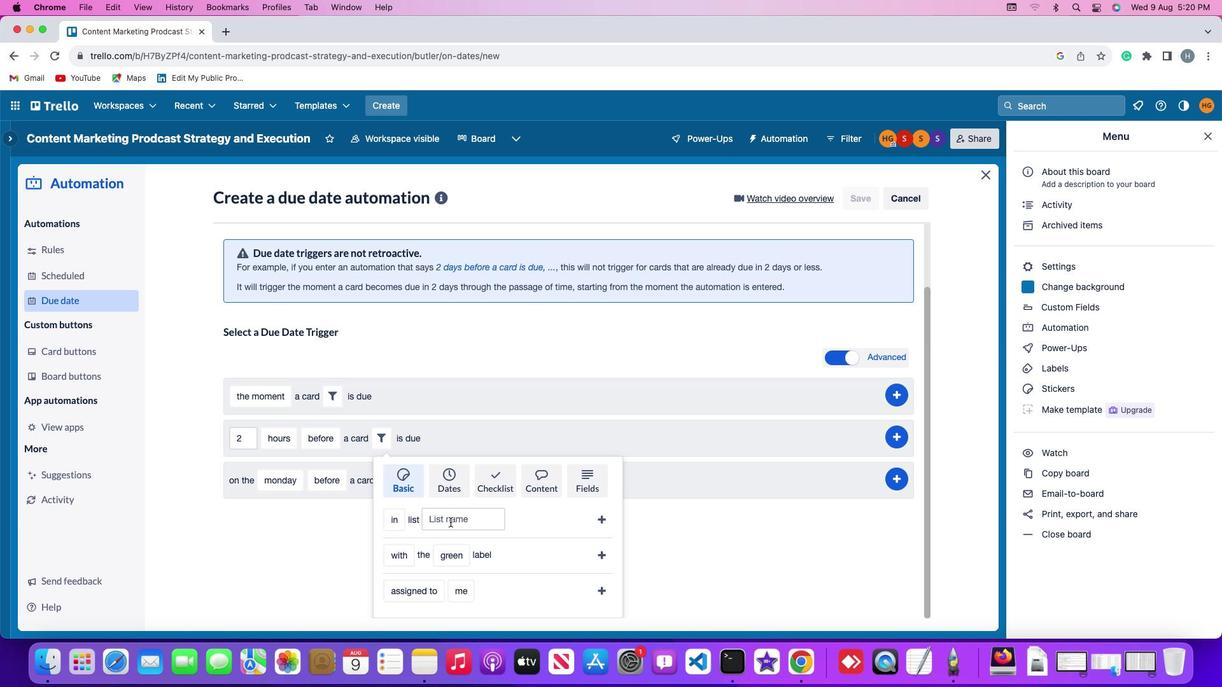 
Action: Mouse moved to (450, 522)
Screenshot: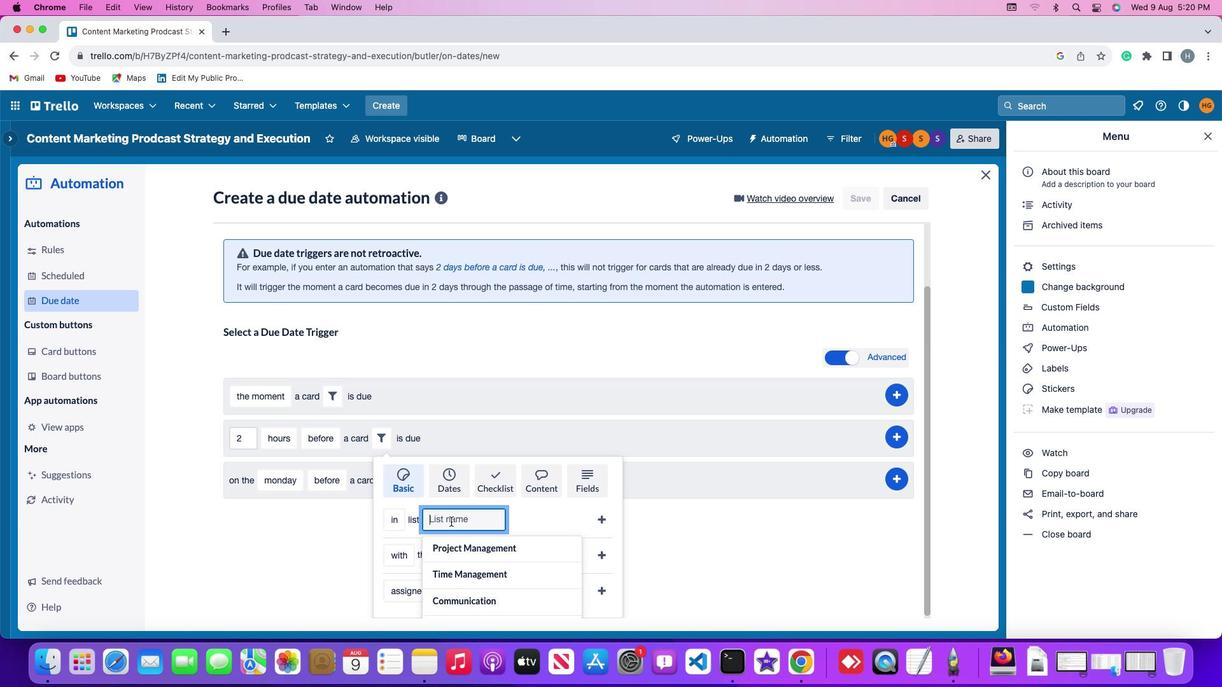 
Action: Key pressed Key.shift'R''e''s''u''m''e'
Screenshot: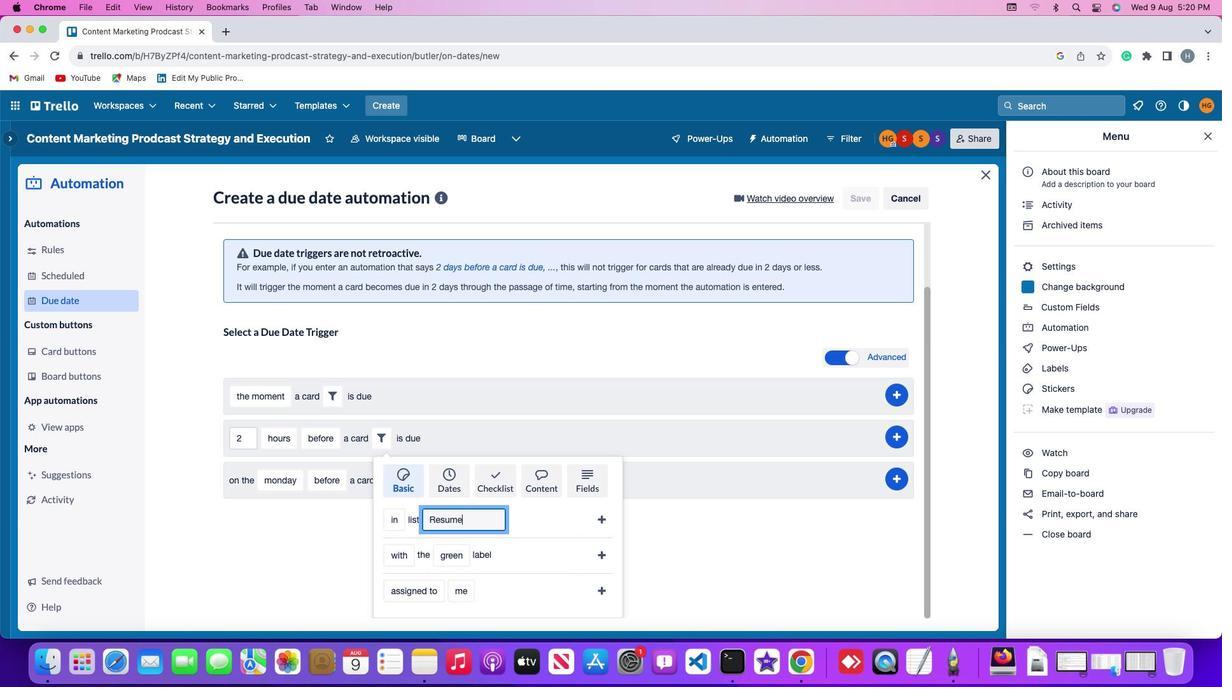 
Action: Mouse moved to (602, 516)
Screenshot: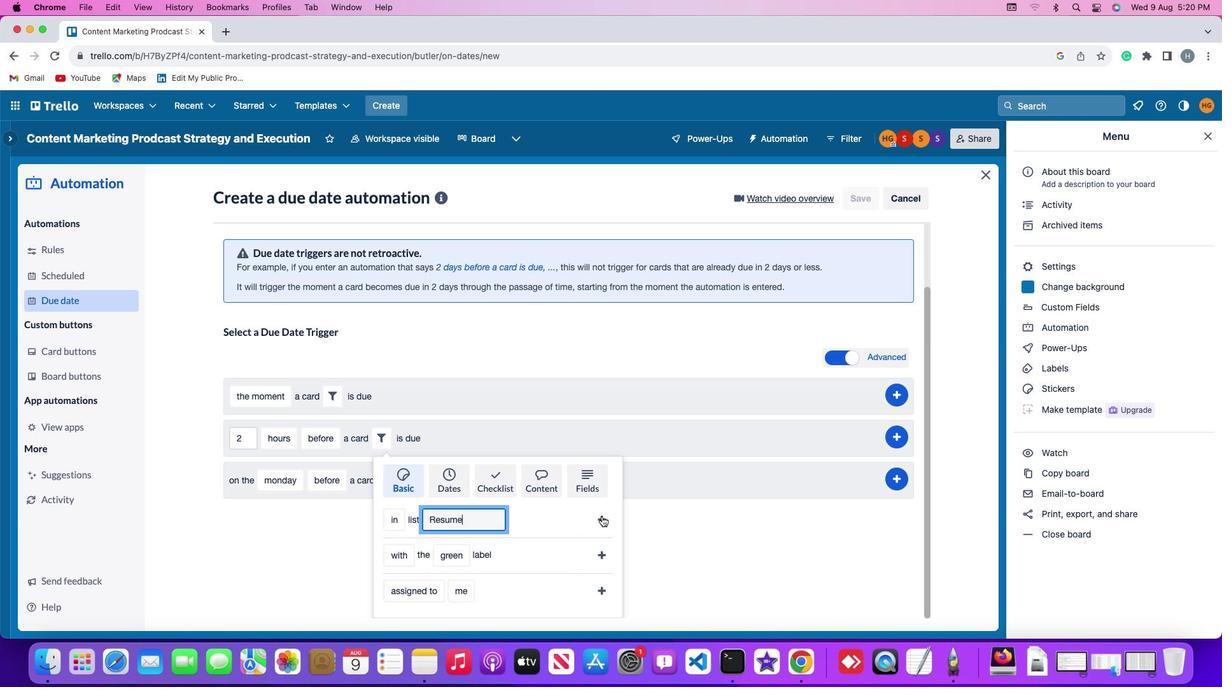 
Action: Mouse pressed left at (602, 516)
Screenshot: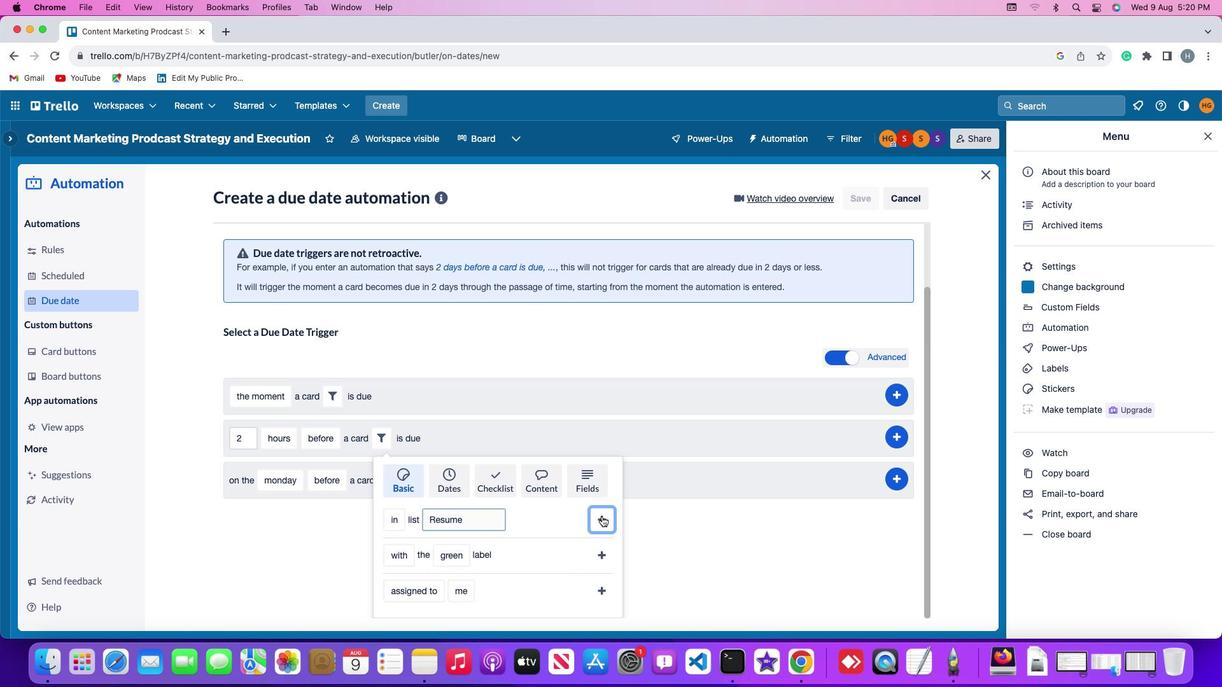 
Action: Mouse moved to (904, 511)
Screenshot: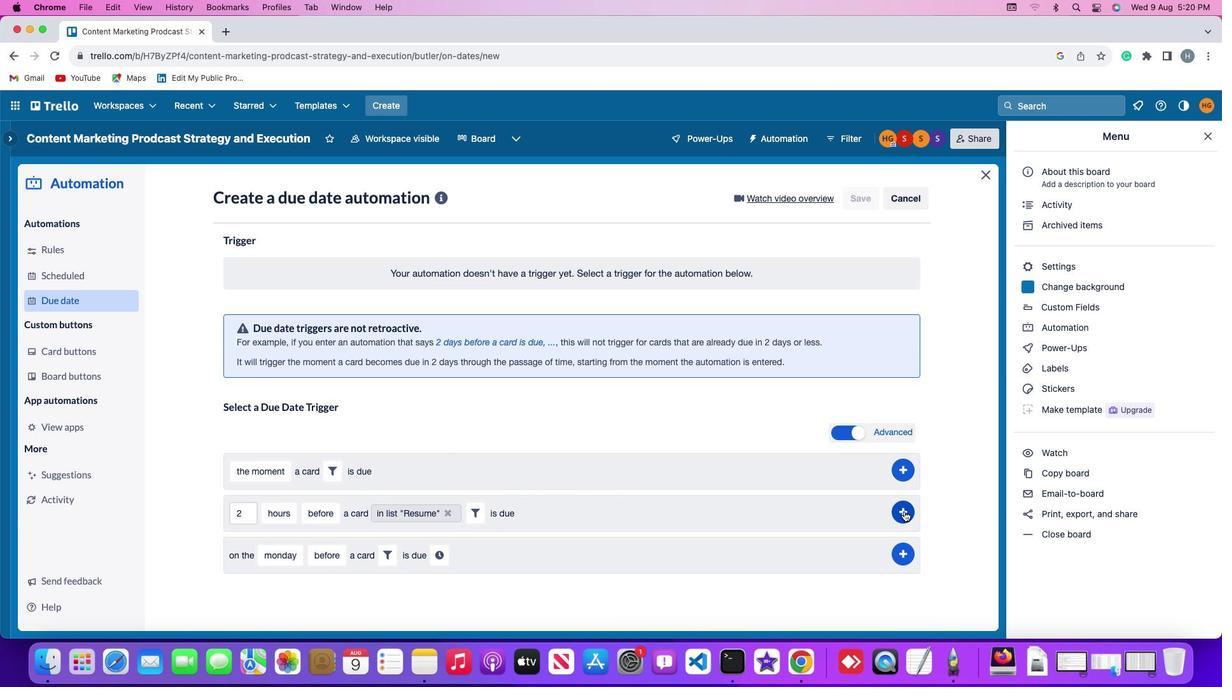 
Action: Mouse pressed left at (904, 511)
Screenshot: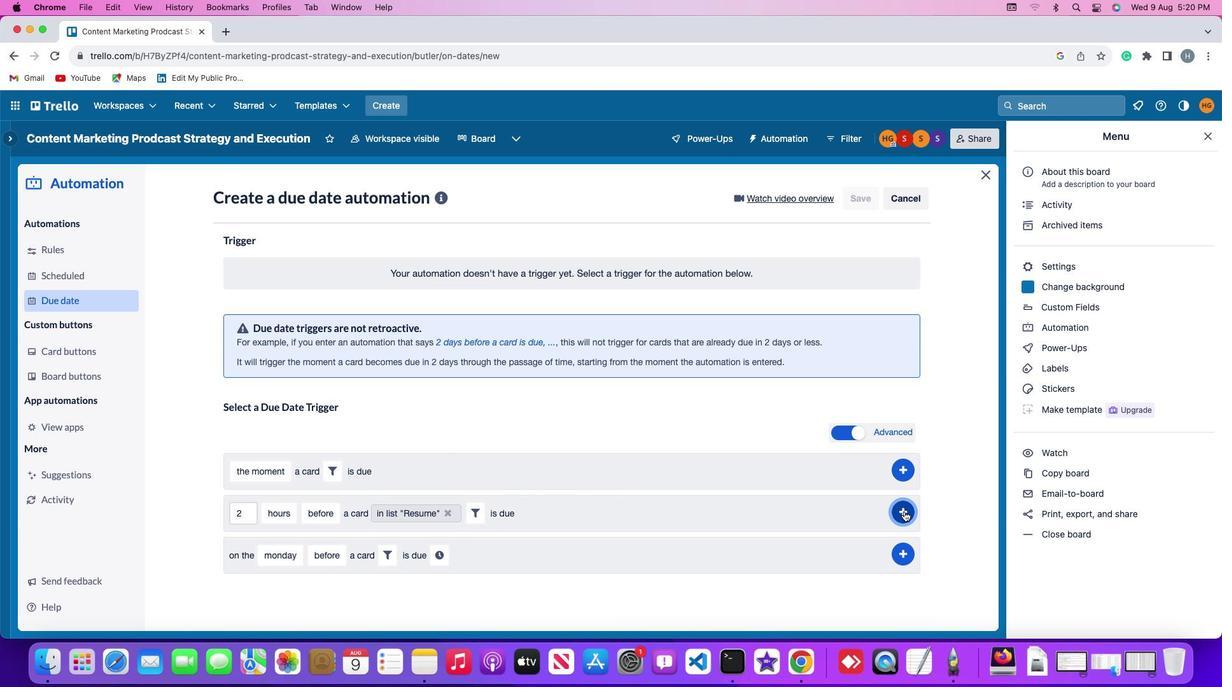 
Action: Mouse moved to (944, 374)
Screenshot: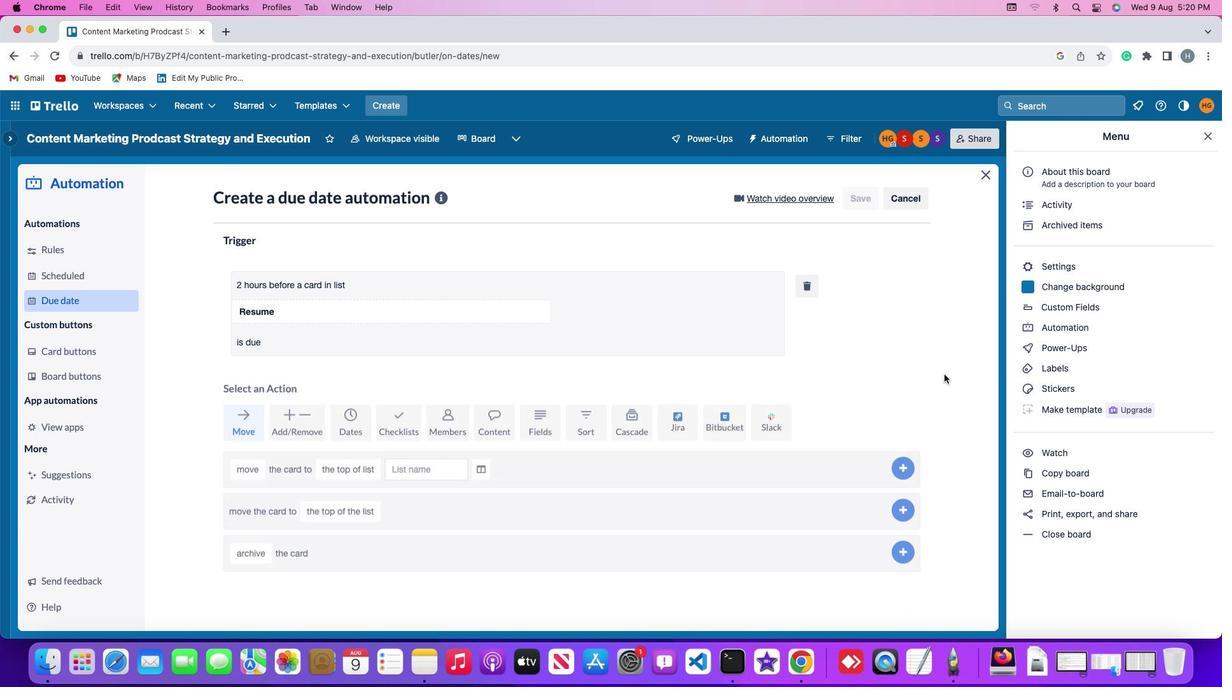 
